Task: In the Contact  AveryRobinson41@colgate.com, Create email and send with subject: 'We're Thrilled to Welcome You ', and with mail content 'Good Day!_x000D_
We're excited to introduce you to an innovative solution that will revolutionize your industry. Get ready to redefine success and reach new heights!_x000D_
Best Regard', attach the document: Proposal.doc and insert image: visitingcard.jpg. Below Best Regards, write Pinterest and insert the URL: 'in.pinterest.com'. Mark checkbox to create task to follow up : In 3 business days . Logged in from softage.1@softage.net
Action: Mouse moved to (93, 59)
Screenshot: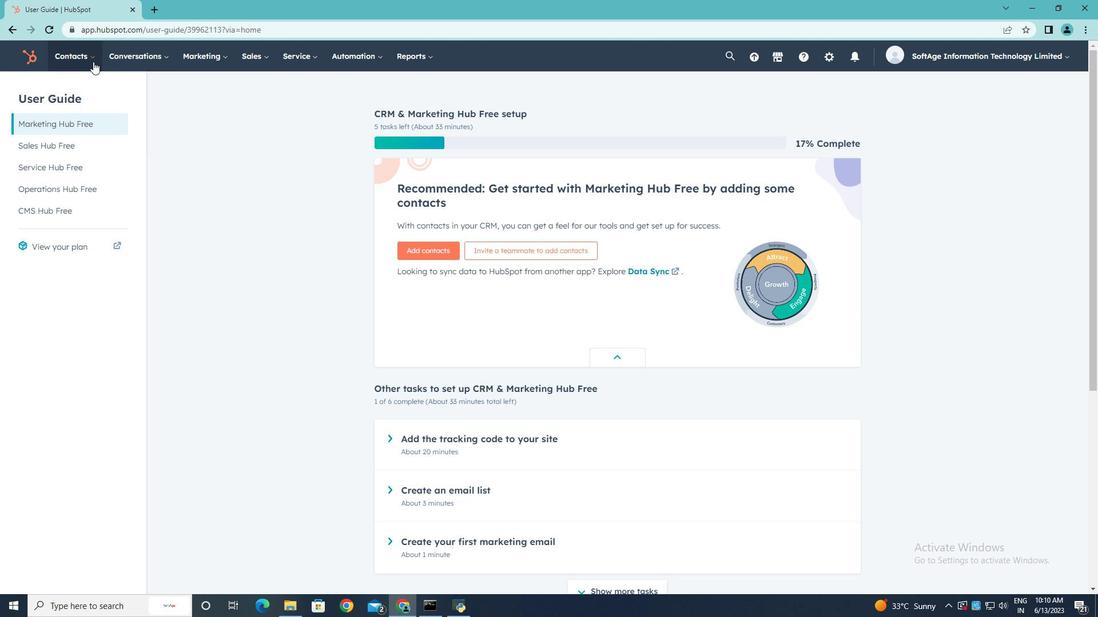 
Action: Mouse pressed left at (93, 59)
Screenshot: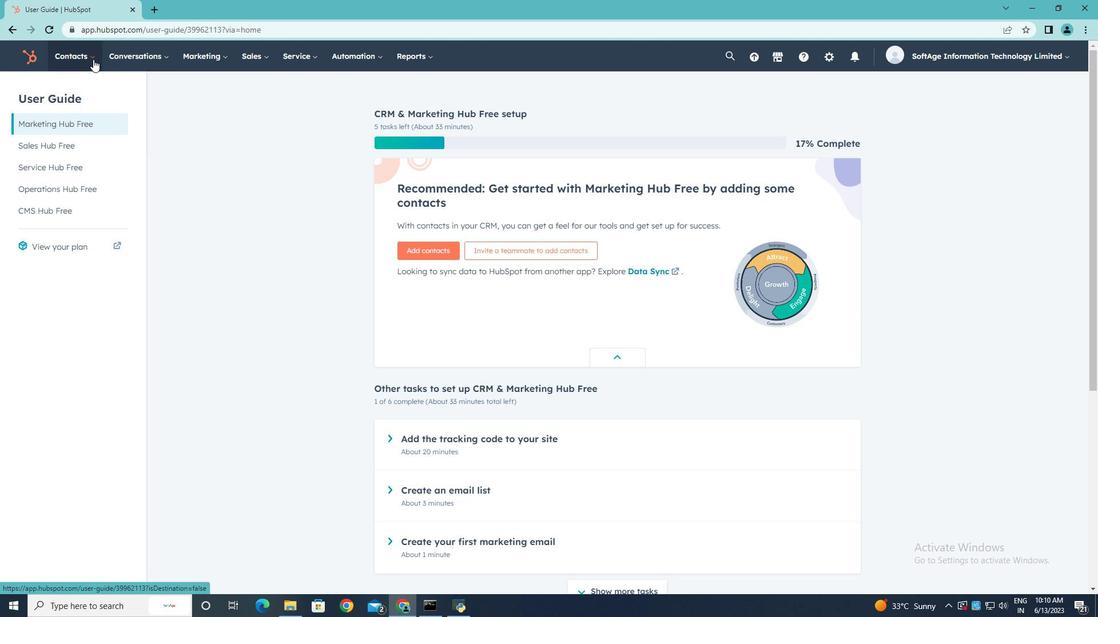 
Action: Mouse moved to (81, 86)
Screenshot: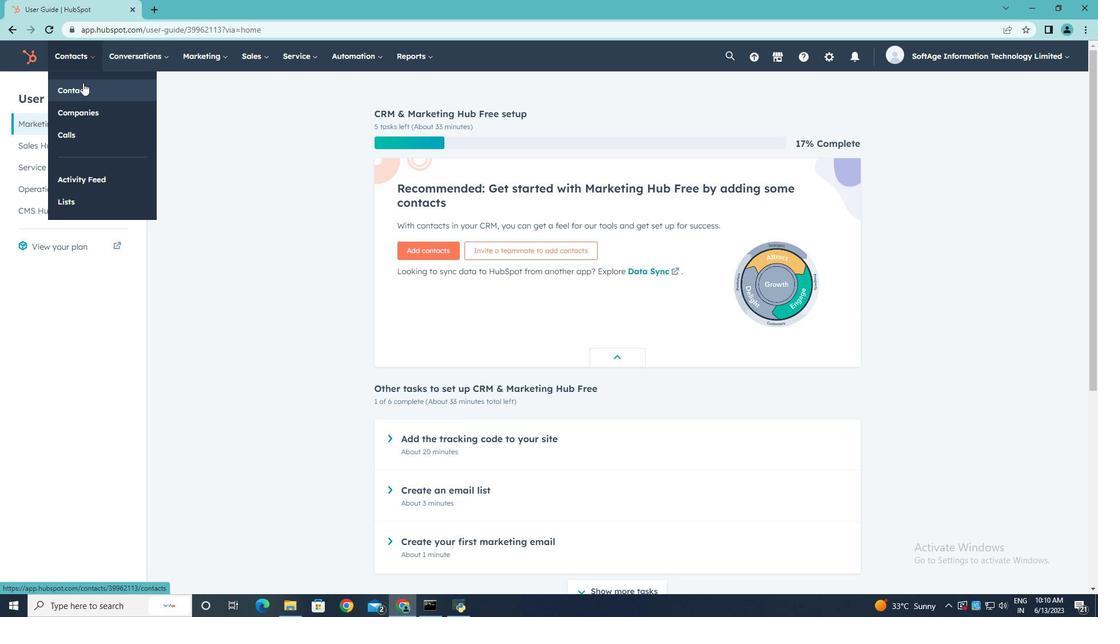 
Action: Mouse pressed left at (81, 86)
Screenshot: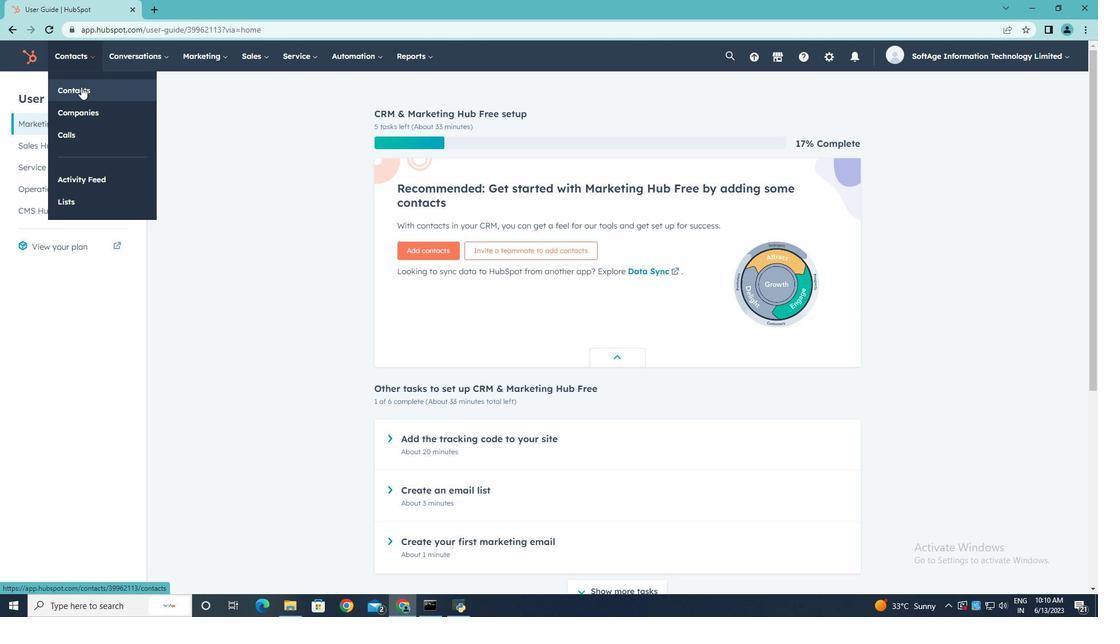 
Action: Mouse moved to (77, 184)
Screenshot: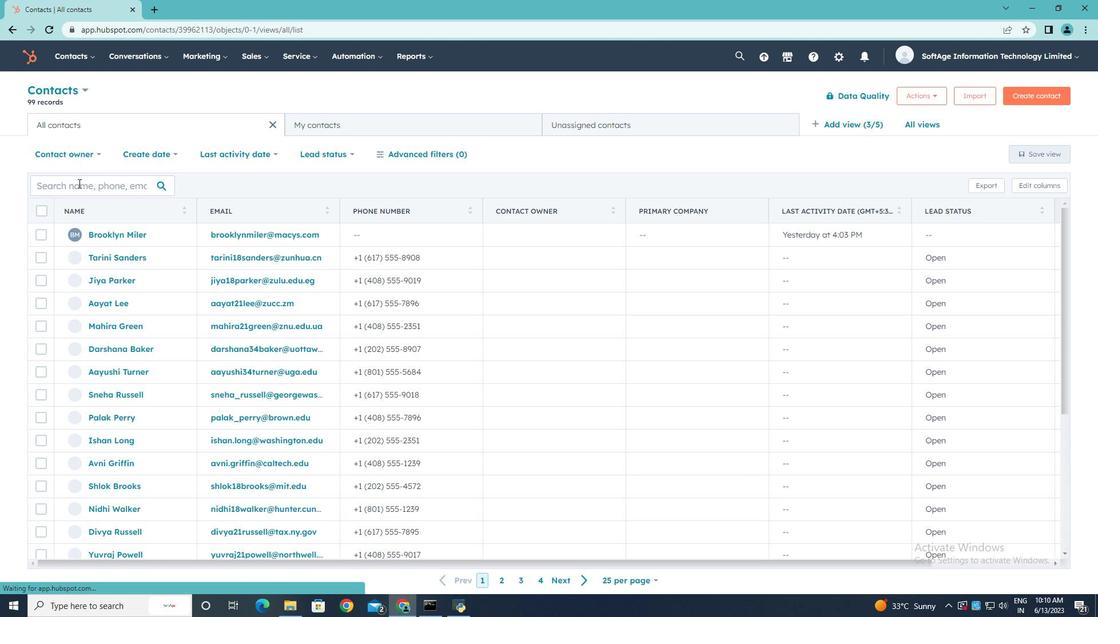 
Action: Mouse pressed left at (77, 184)
Screenshot: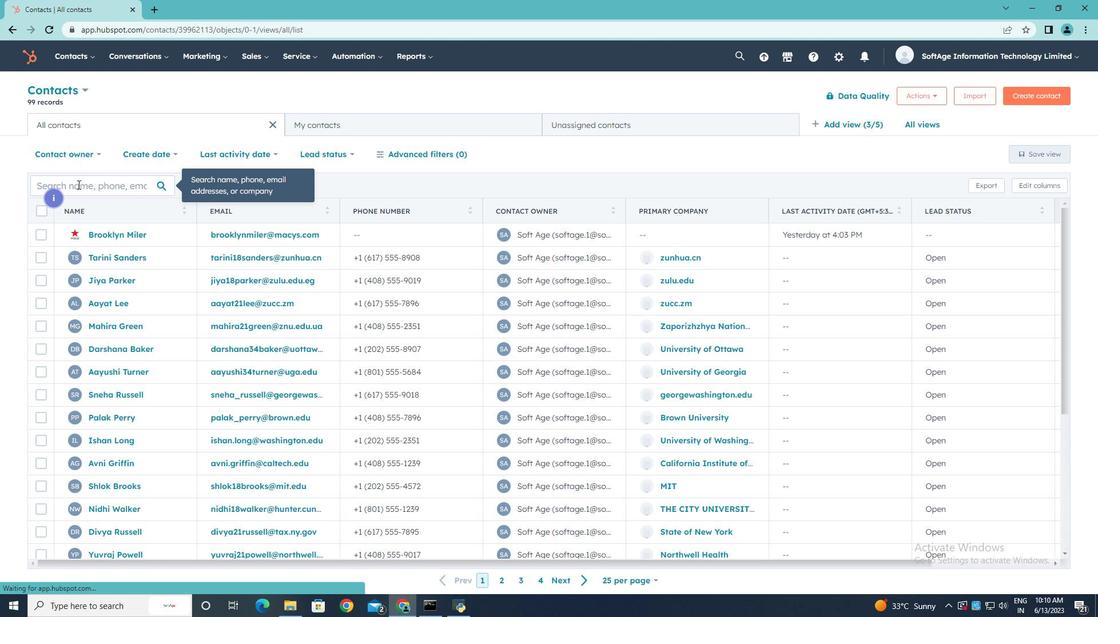 
Action: Key pressed <Key.shift>Avery<Key.shift><Key.shift><Key.shift>Robinson41<Key.shift>@colgate.com
Screenshot: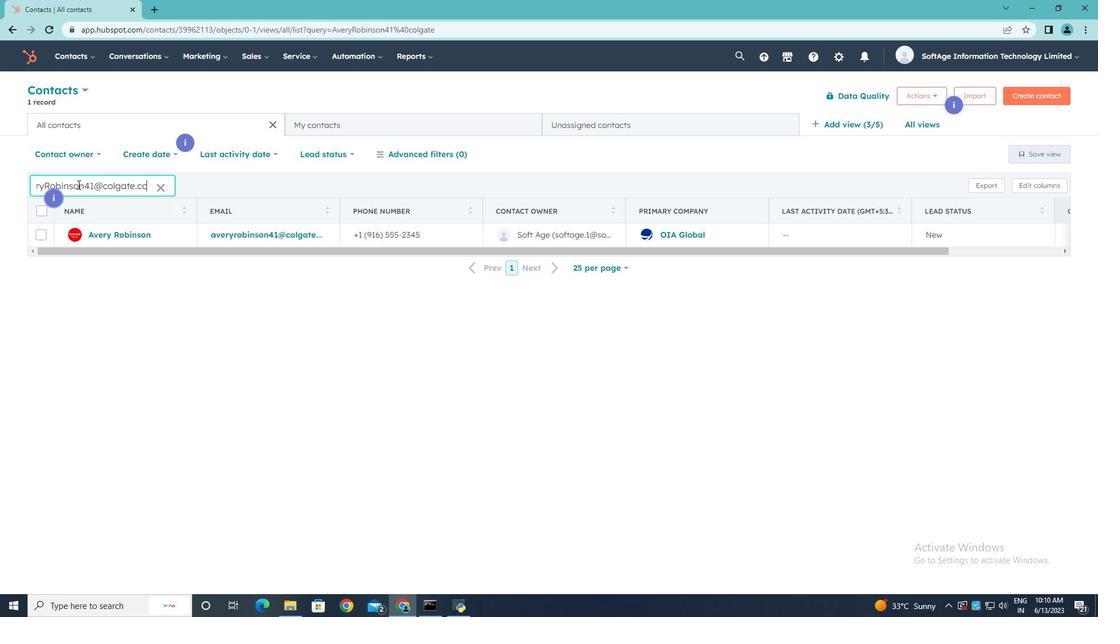 
Action: Mouse moved to (121, 235)
Screenshot: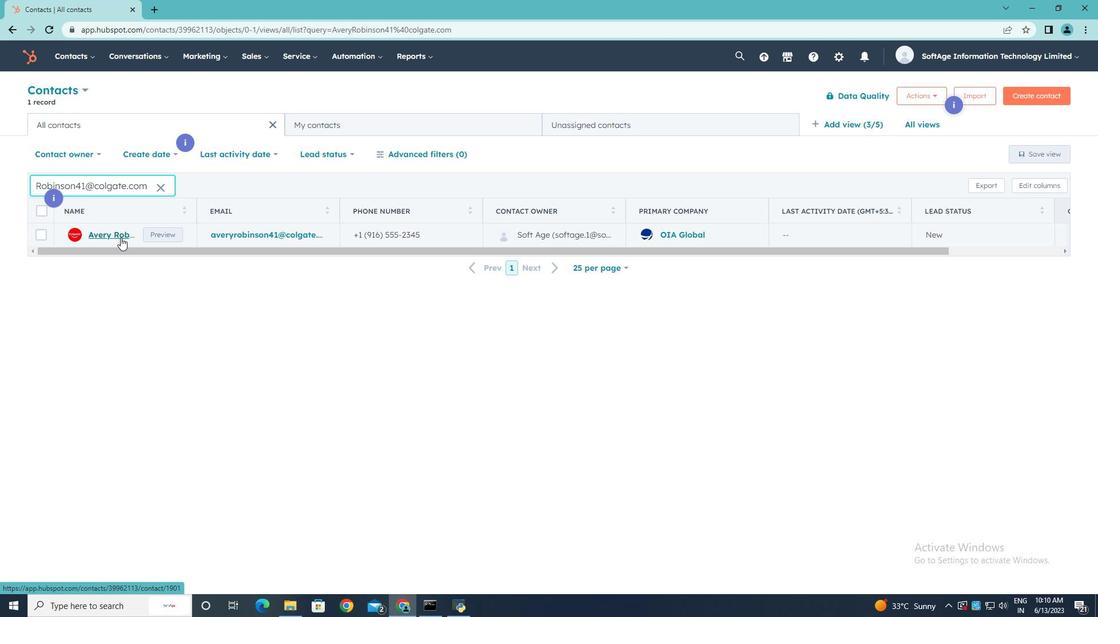 
Action: Mouse pressed left at (121, 235)
Screenshot: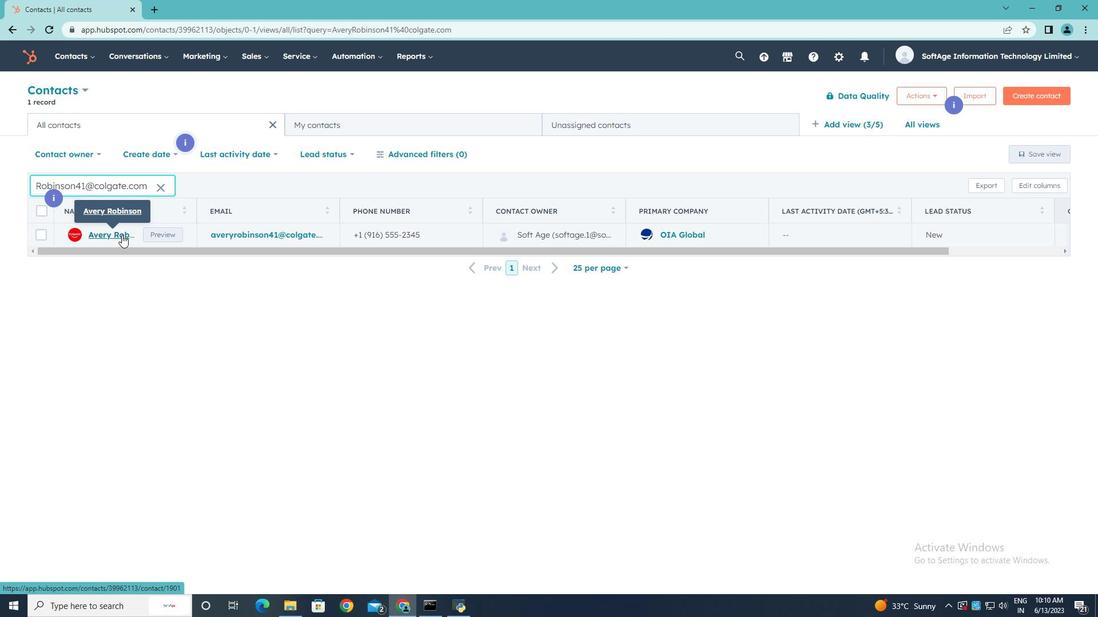 
Action: Mouse moved to (76, 191)
Screenshot: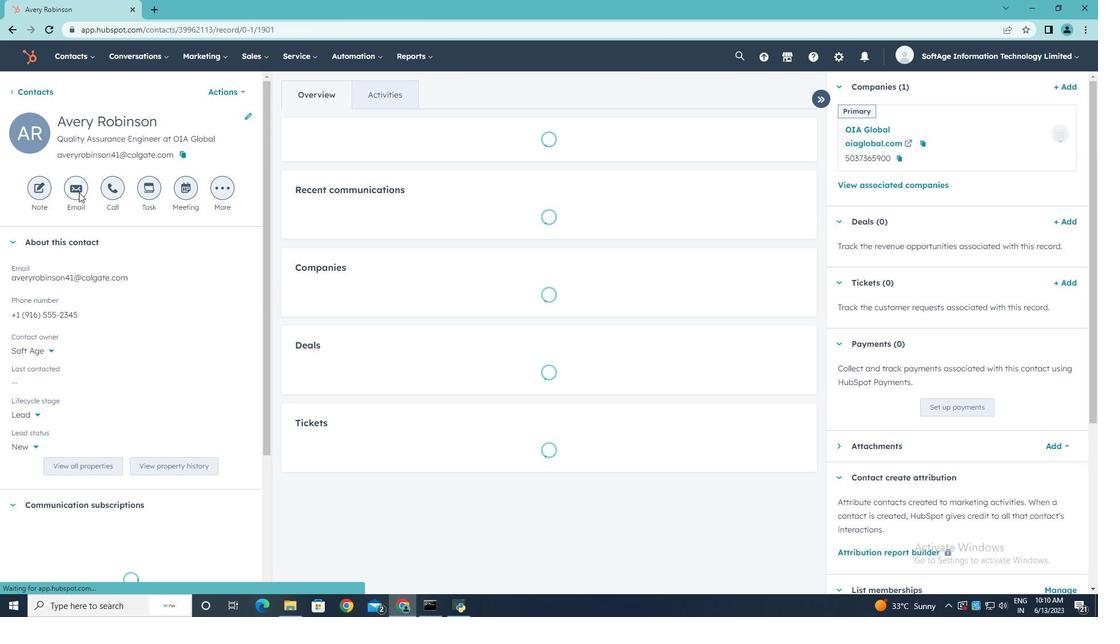 
Action: Mouse pressed left at (76, 191)
Screenshot: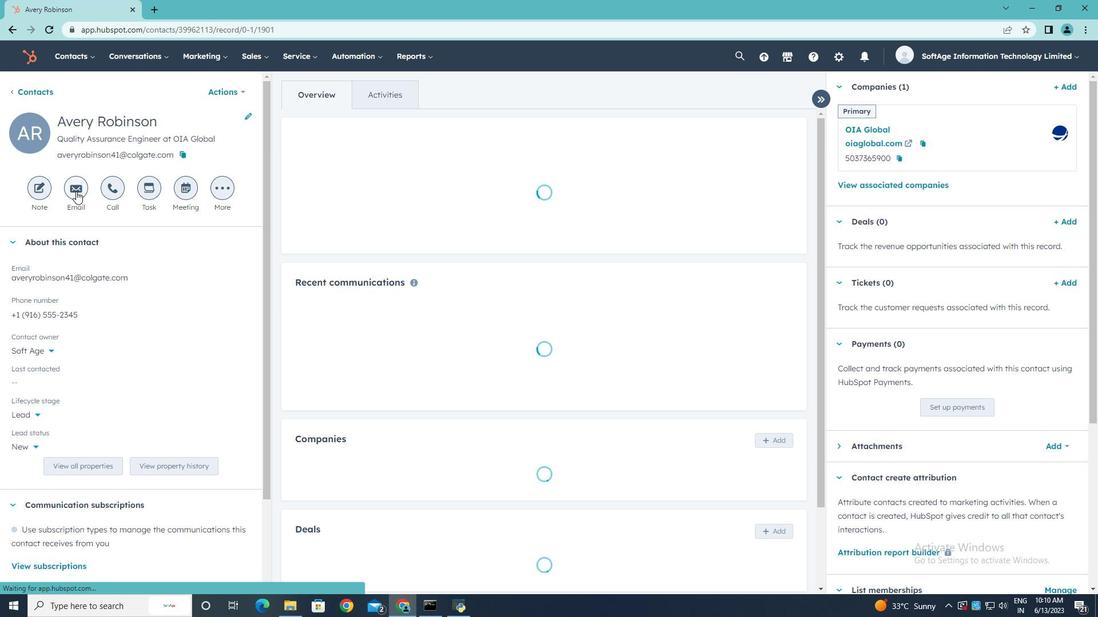 
Action: Mouse moved to (791, 459)
Screenshot: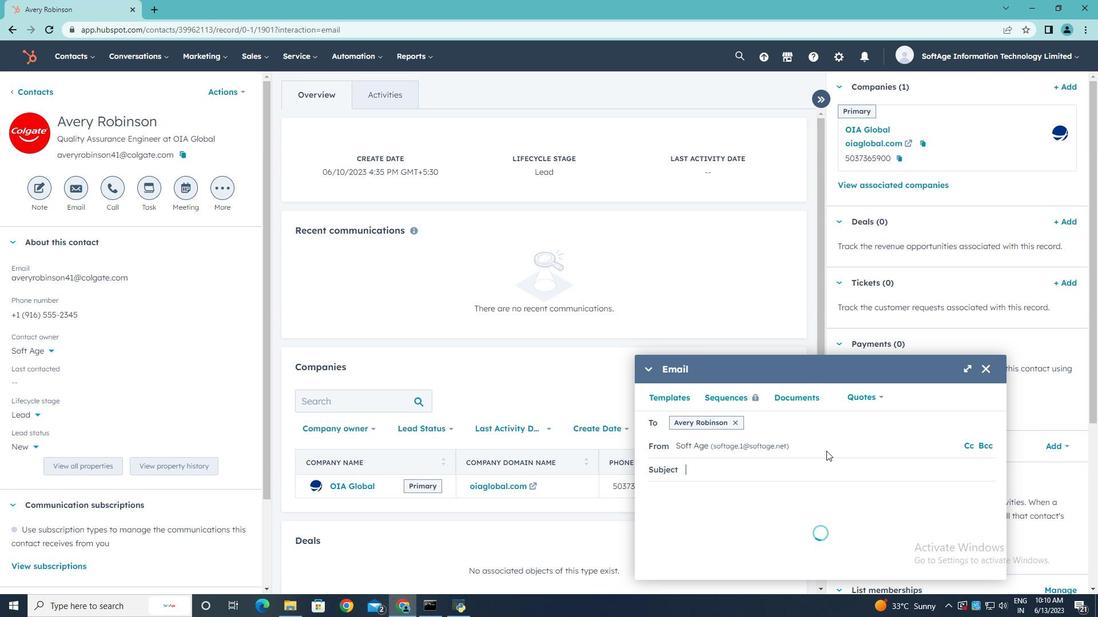 
Action: Key pressed <Key.shift>We'se<Key.backspace><Key.backspace>re<Key.space><Key.shift>Trilled<Key.space><Key.shift>to<Key.space><Key.shift>Welcome<Key.space><Key.shift>You
Screenshot: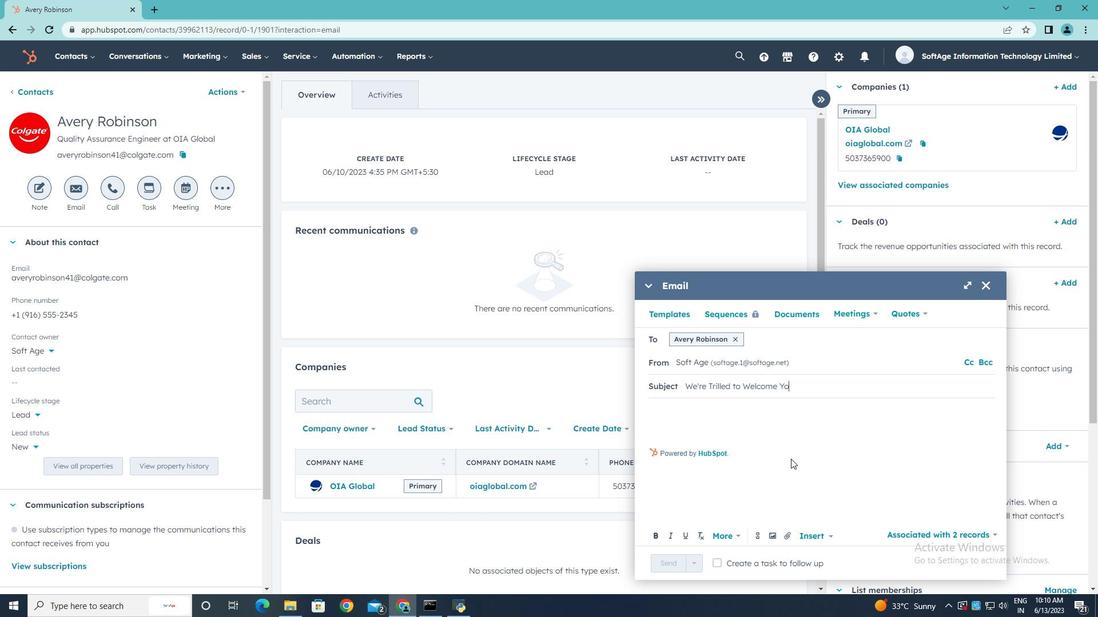 
Action: Mouse moved to (661, 408)
Screenshot: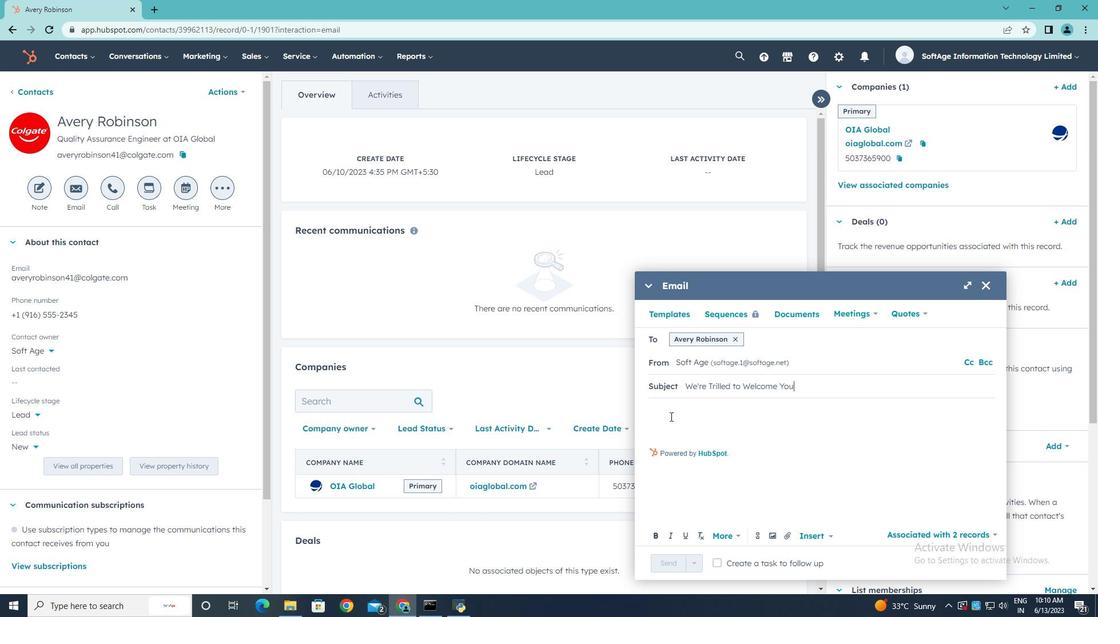 
Action: Mouse pressed left at (661, 408)
Screenshot: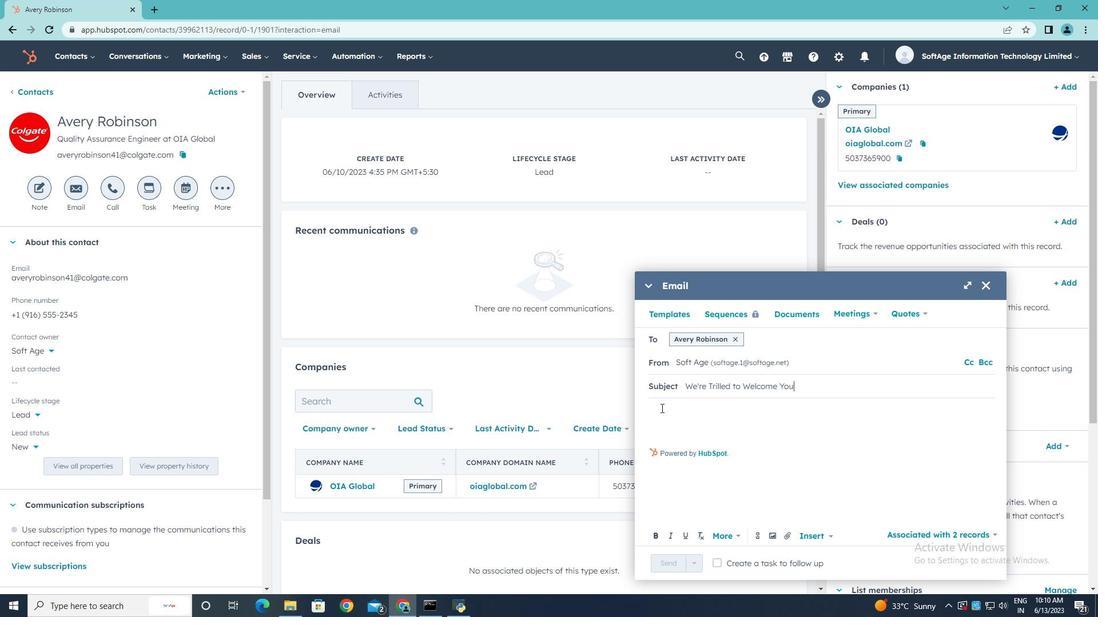 
Action: Mouse moved to (708, 212)
Screenshot: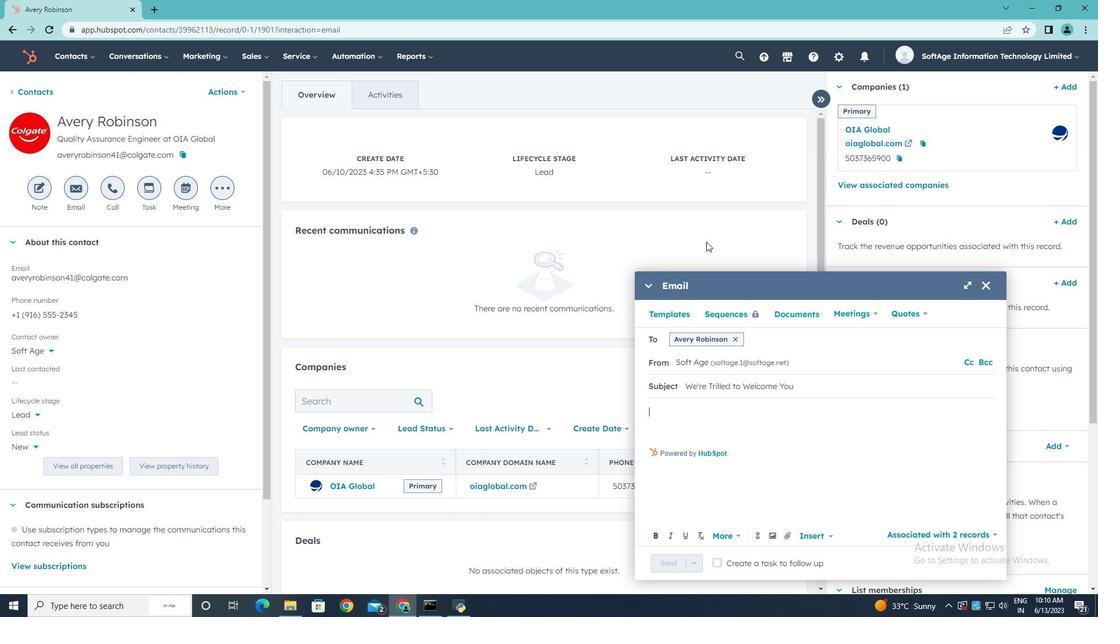 
Action: Key pressed <Key.shift><Key.shift><Key.shift><Key.shift><Key.shift><Key.shift><Key.shift><Key.shift><Key.shift><Key.shift><Key.shift><Key.shift><Key.shift><Key.shift><Key.shift><Key.shift><Key.shift><Key.shift><Key.shift><Key.shift><Key.shift><Key.shift><Key.shift><Key.shift><Key.shift><Key.shift><Key.shift><Key.shift><Key.shift><Key.shift><Key.shift><Key.shift><Key.shift><Key.shift><Key.shift><Key.shift><Key.shift>Good<Key.space><Key.shift>Day<Key.shift>!
Screenshot: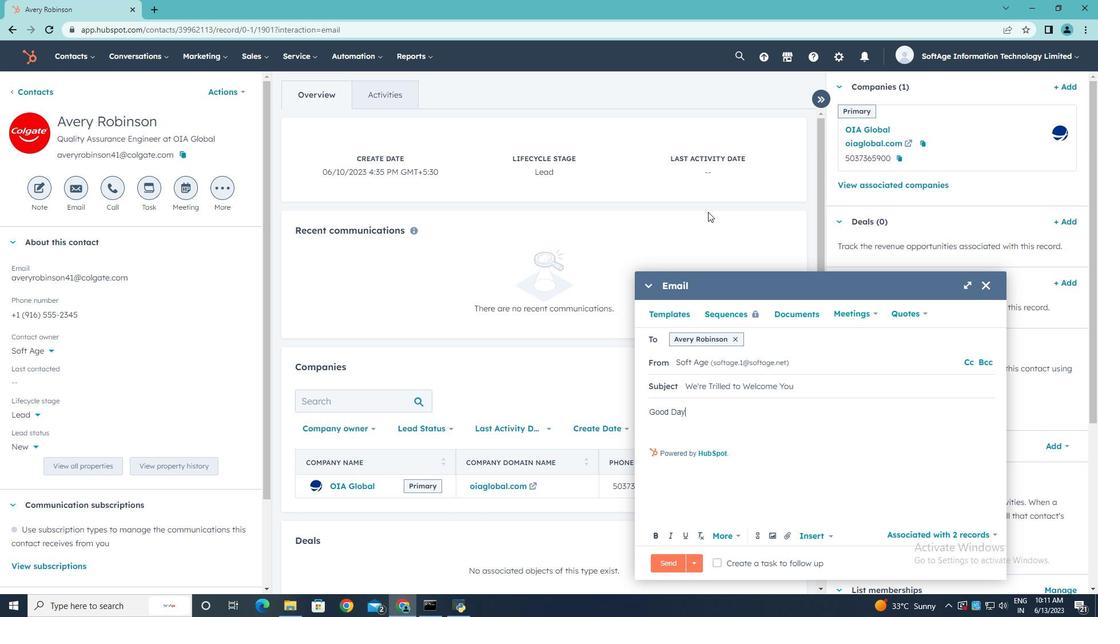 
Action: Mouse moved to (648, 424)
Screenshot: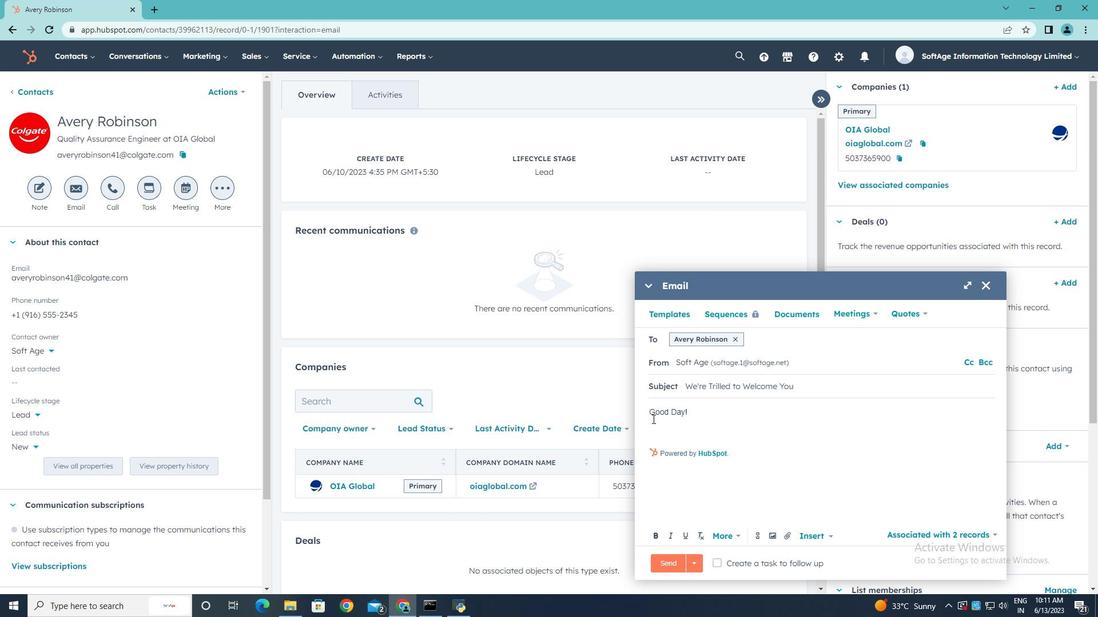 
Action: Mouse pressed left at (648, 424)
Screenshot: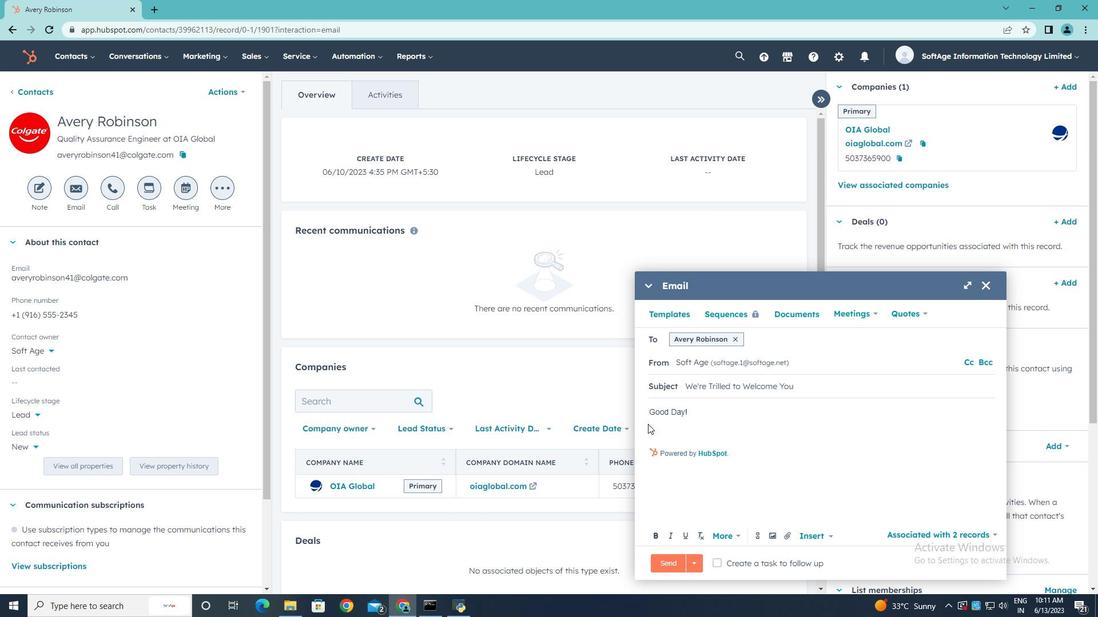 
Action: Mouse moved to (652, 422)
Screenshot: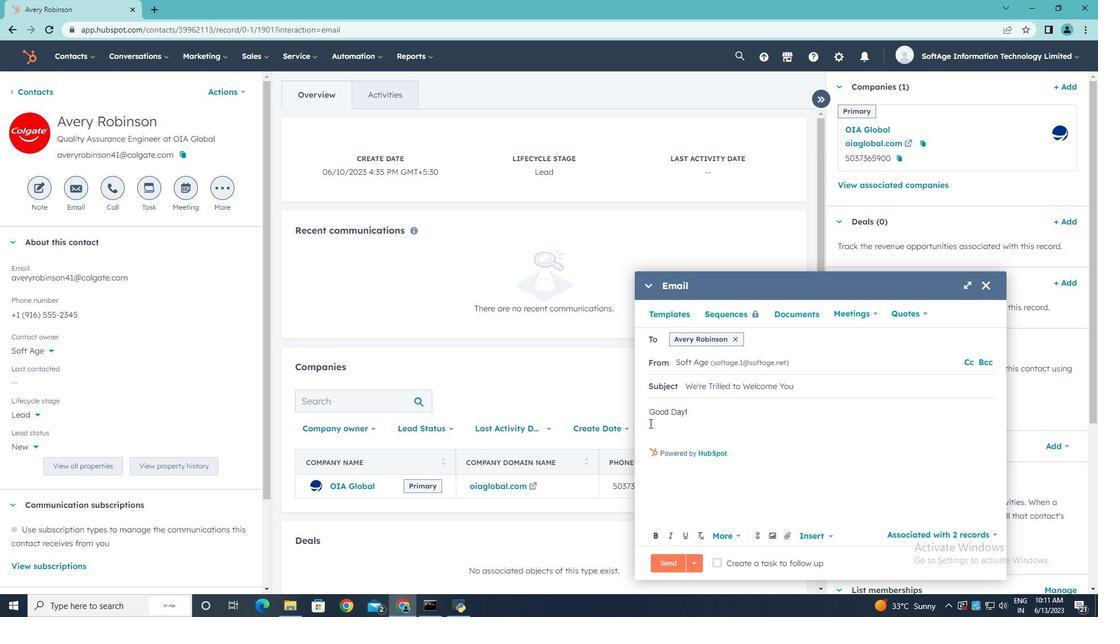 
Action: Mouse pressed left at (652, 422)
Screenshot: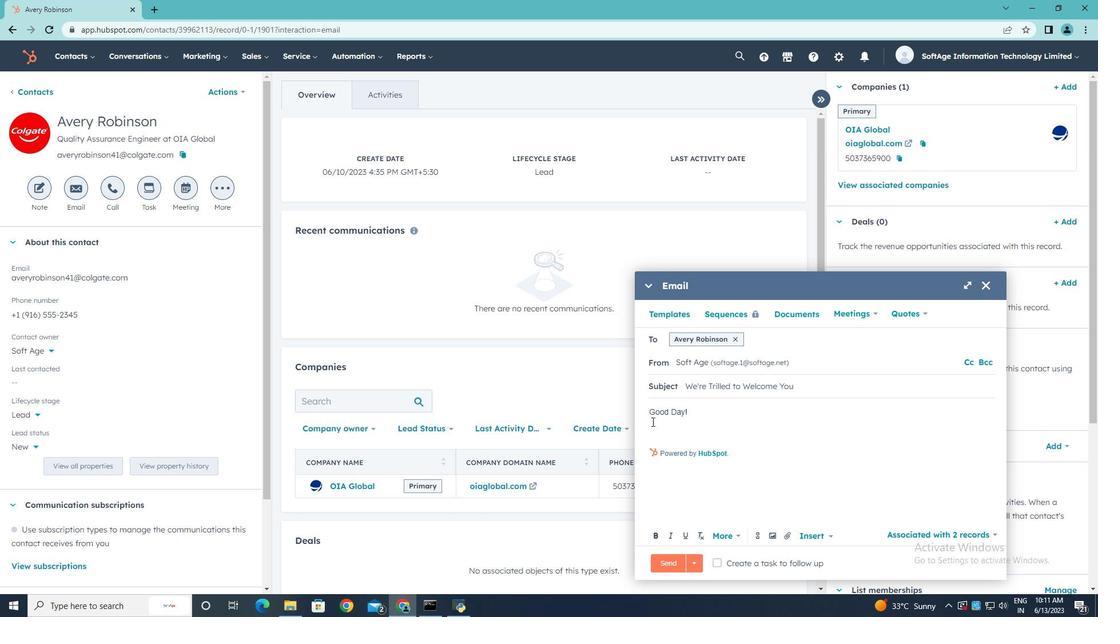 
Action: Mouse moved to (668, 192)
Screenshot: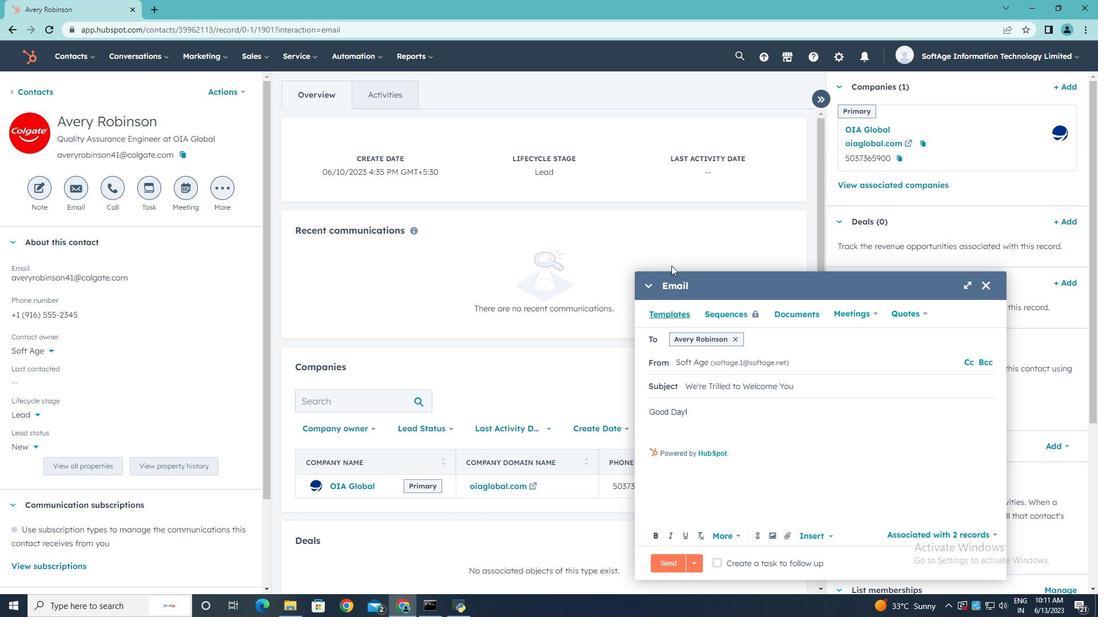 
Action: Key pressed <Key.shift><Key.shift><Key.shift><Key.shift><Key.shift><Key.shift><Key.shift>We're<Key.space><Key.shift>Excited<Key.backspace><Key.backspace><Key.backspace><Key.backspace><Key.backspace><Key.backspace><Key.backspace>excited<Key.space>to<Key.space>introduce<Key.esc><Key.space>you<Key.space>to<Key.space>an<Key.space>innovative<Key.space>solution<Key.space>that<Key.space>will<Key.space>revolutionize<Key.space>your<Key.space>industry.<Key.space><Key.shift><Key.shift><Key.shift><Key.shift>Get<Key.space>teady<Key.backspace><Key.backspace><Key.backspace><Key.backspace><Key.backspace>ready<Key.space>to<Key.space>redf<Key.backspace>efine<Key.space>success<Key.space>and<Key.space>reach<Key.space>new<Key.space>heights<Key.shift><Key.shift>!
Screenshot: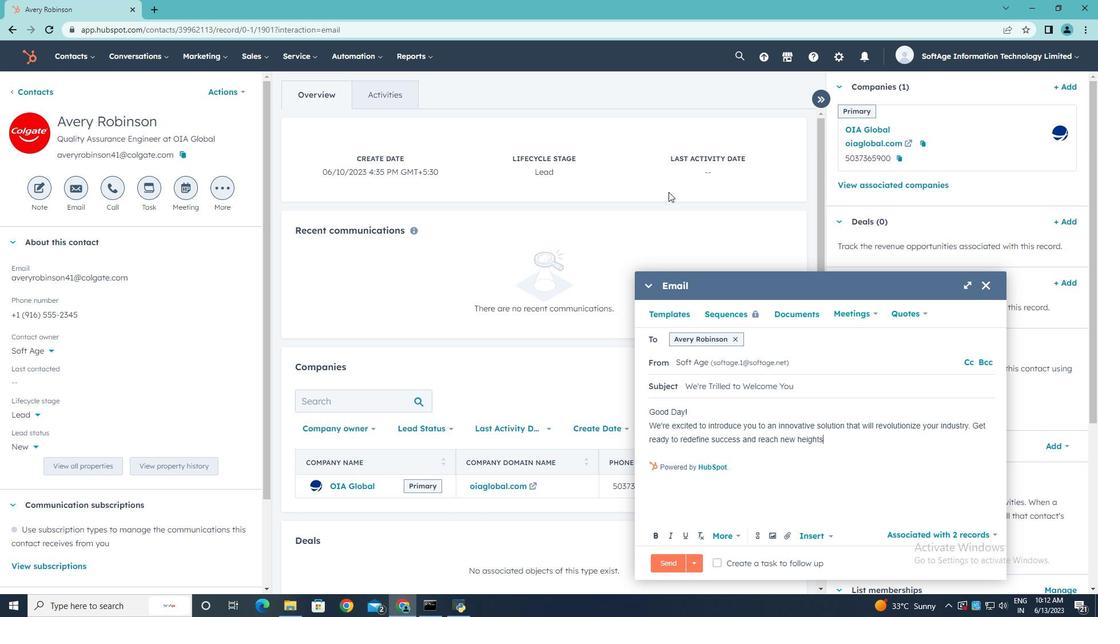 
Action: Mouse moved to (658, 461)
Screenshot: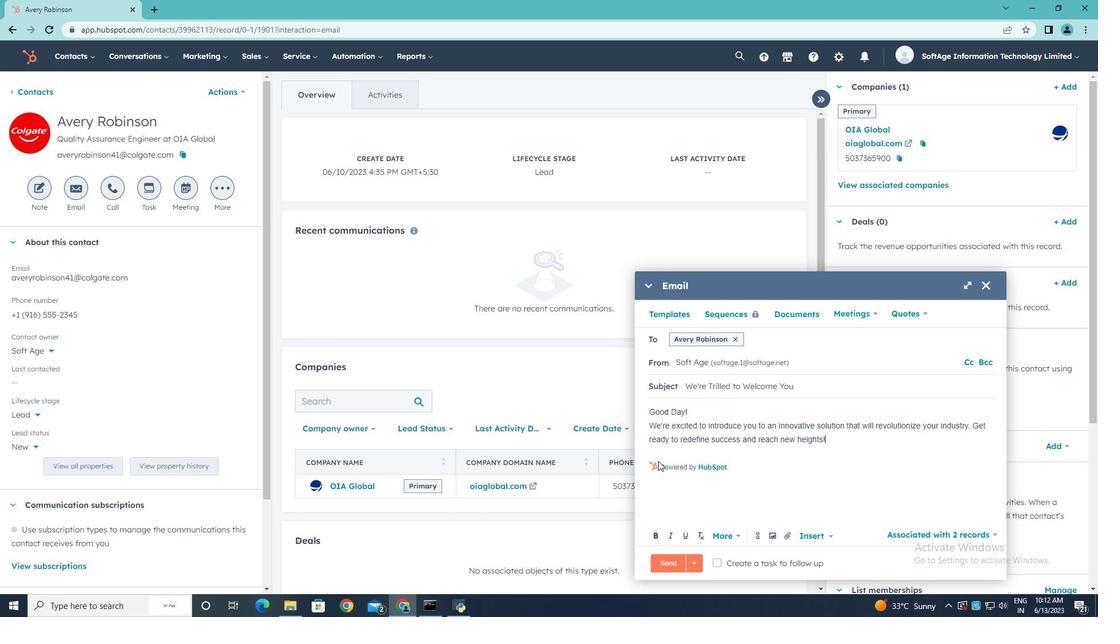 
Action: Mouse pressed left at (658, 461)
Screenshot: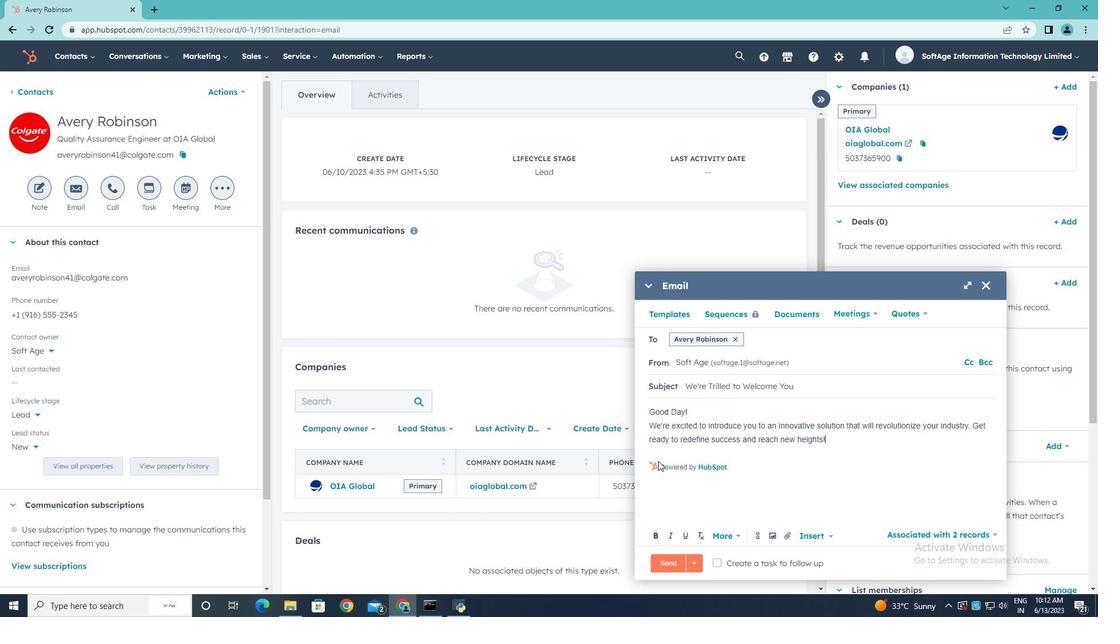 
Action: Mouse moved to (658, 459)
Screenshot: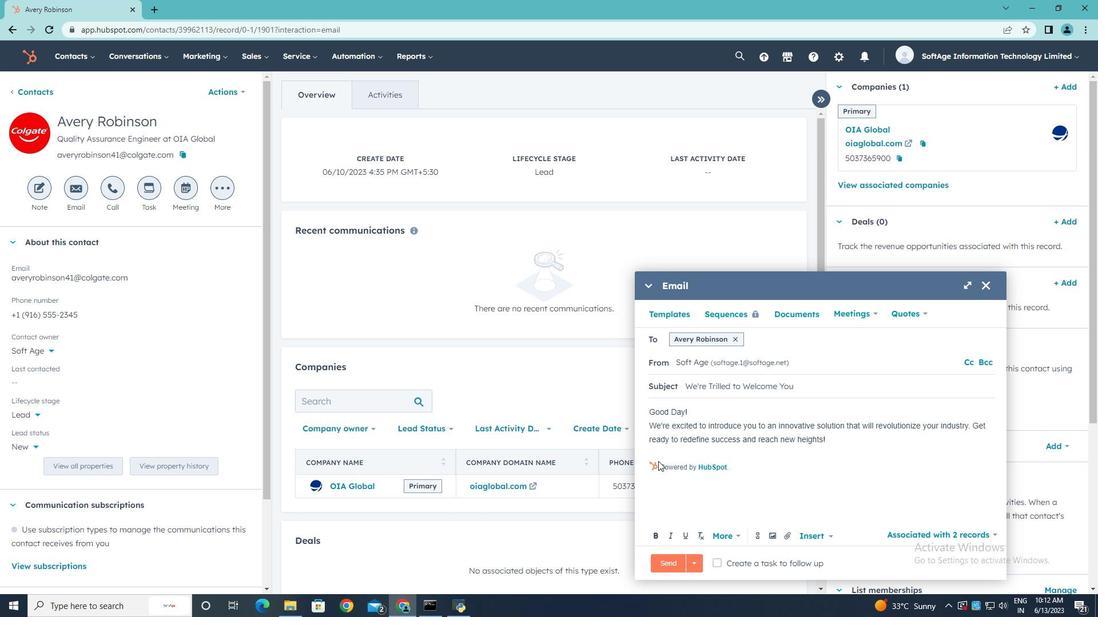 
Action: Mouse pressed left at (658, 459)
Screenshot: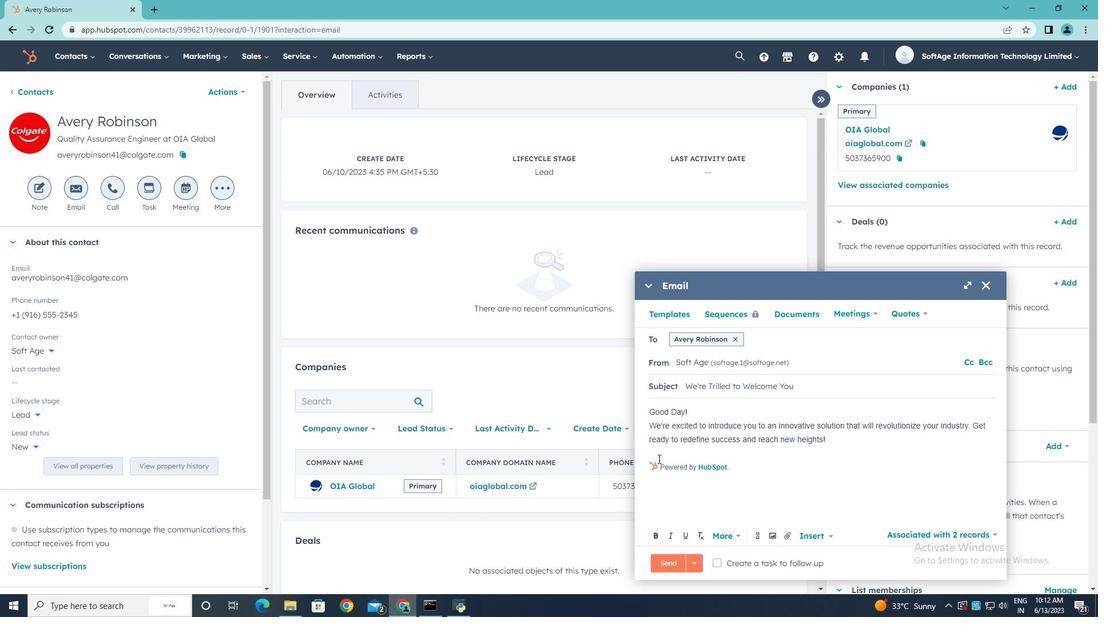 
Action: Key pressed <Key.enter><Key.shift>Best<Key.space><Key.shift>Regard,
Screenshot: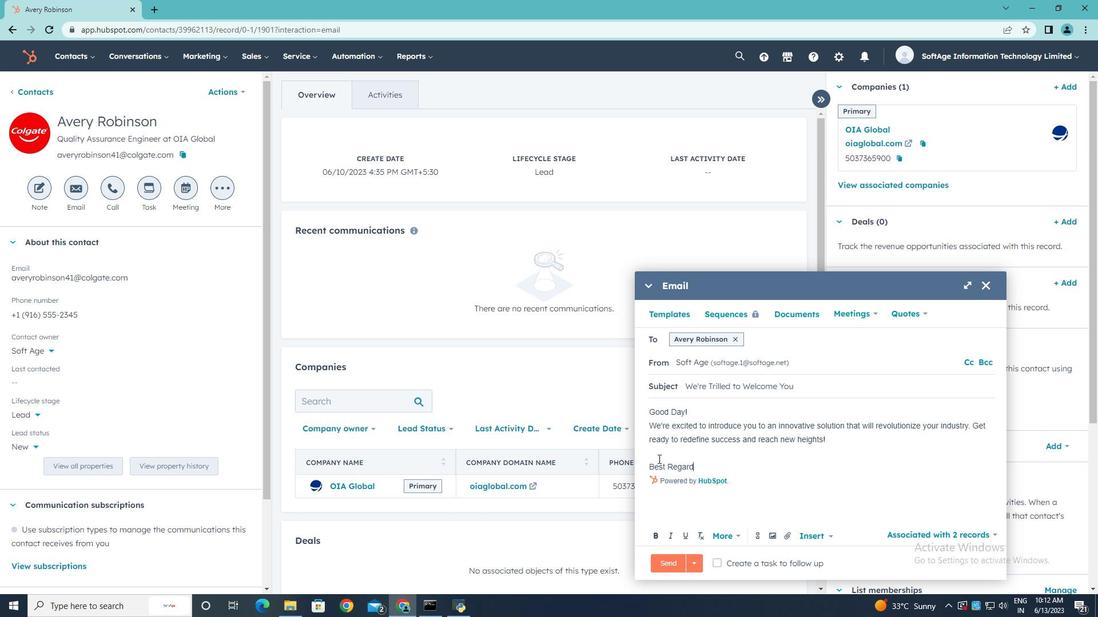 
Action: Mouse moved to (789, 535)
Screenshot: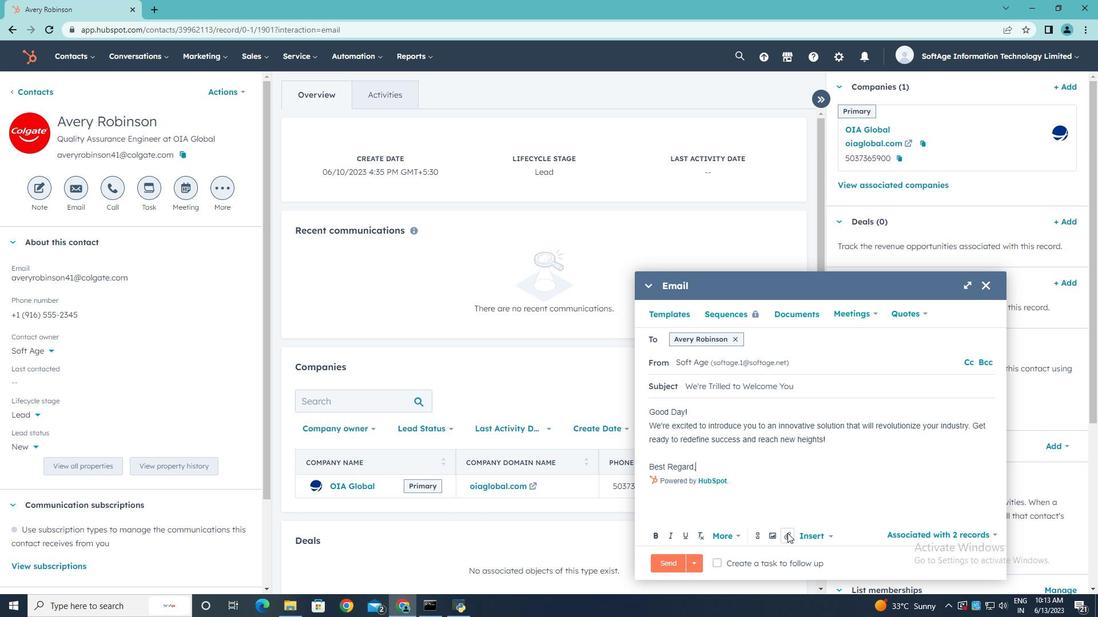
Action: Mouse pressed left at (789, 535)
Screenshot: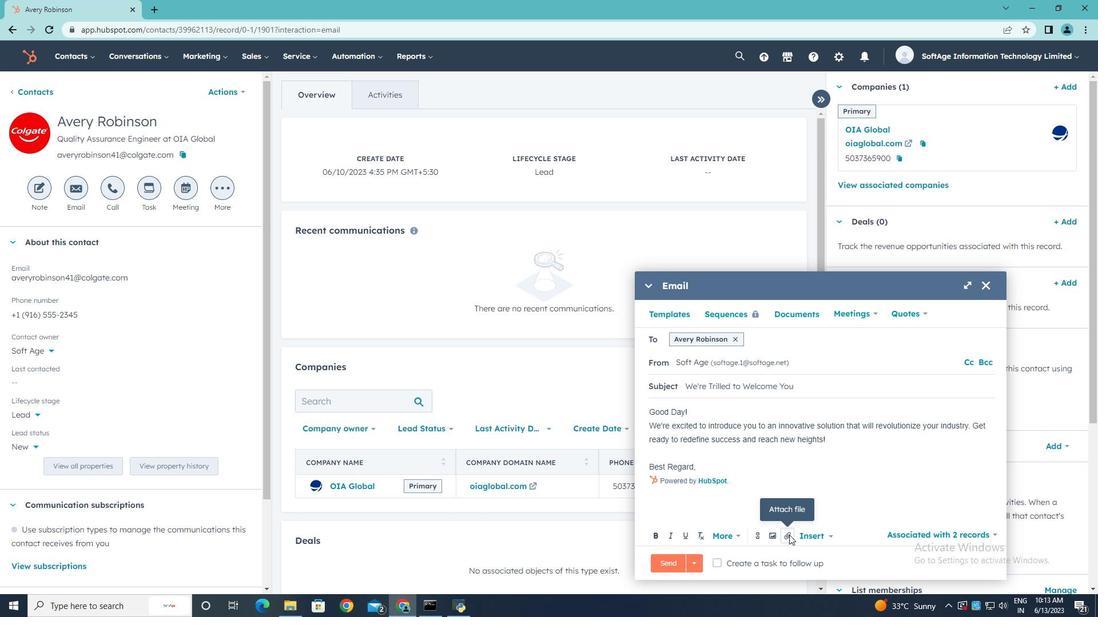 
Action: Mouse moved to (810, 499)
Screenshot: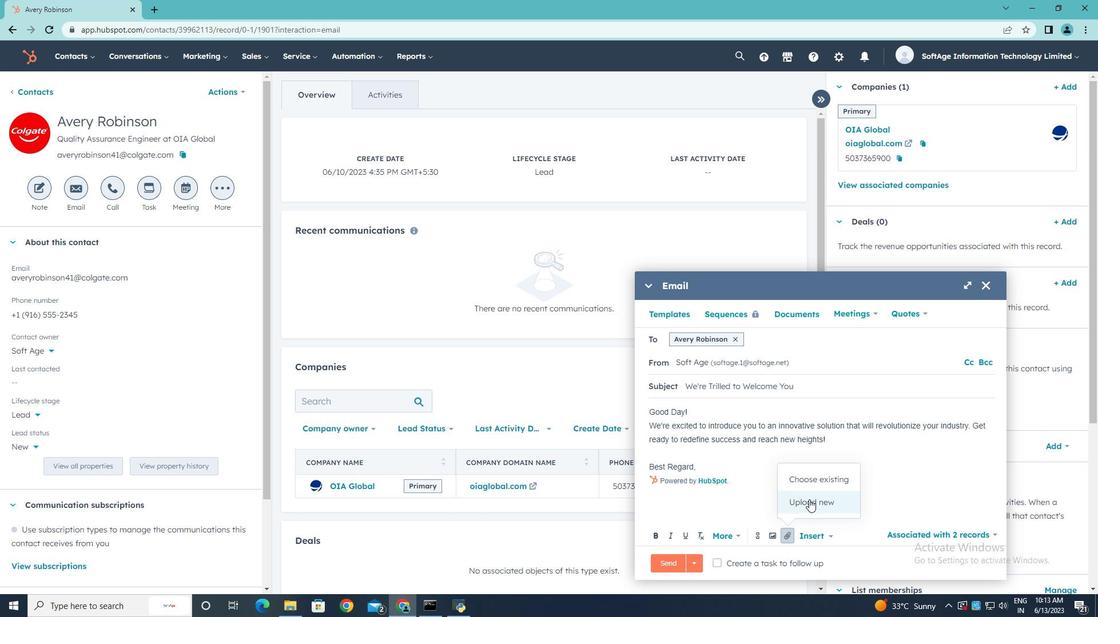 
Action: Mouse pressed left at (810, 499)
Screenshot: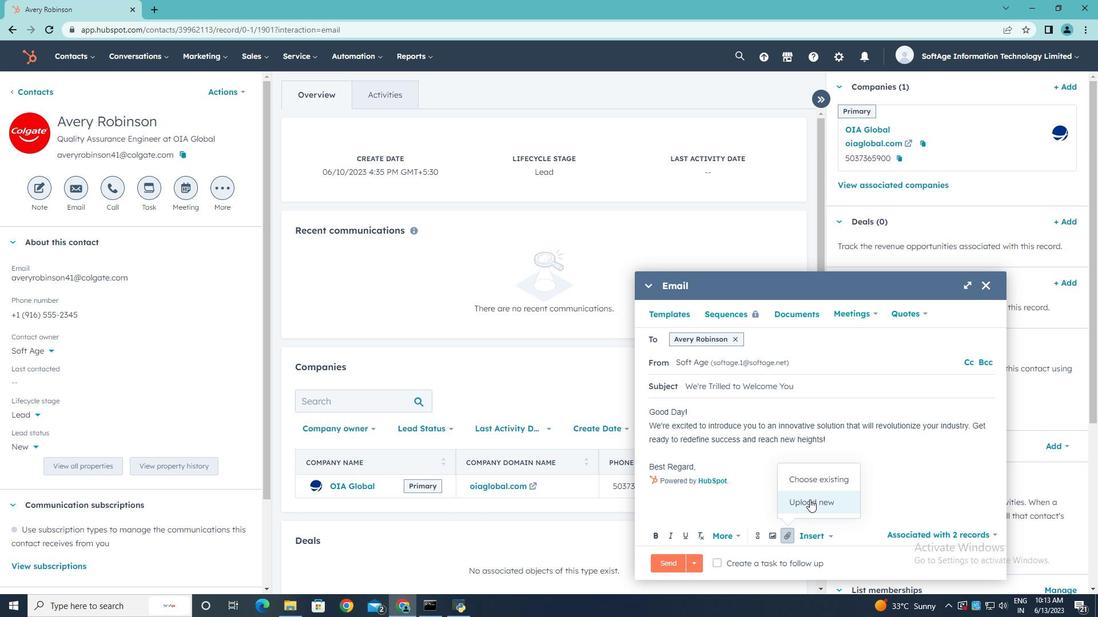 
Action: Mouse moved to (194, 113)
Screenshot: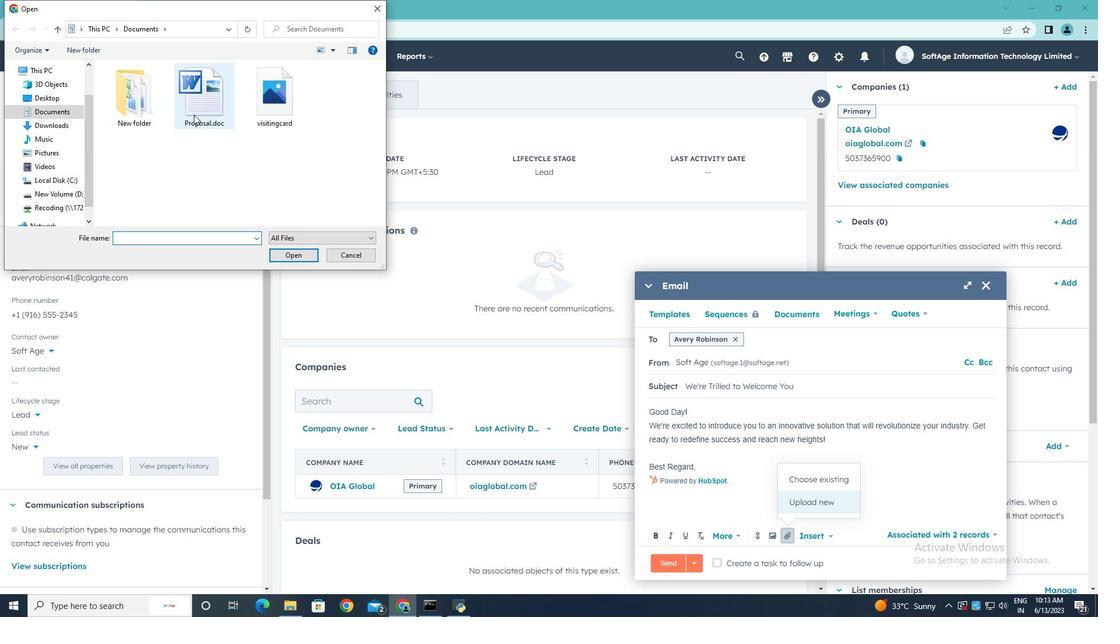 
Action: Mouse pressed left at (194, 113)
Screenshot: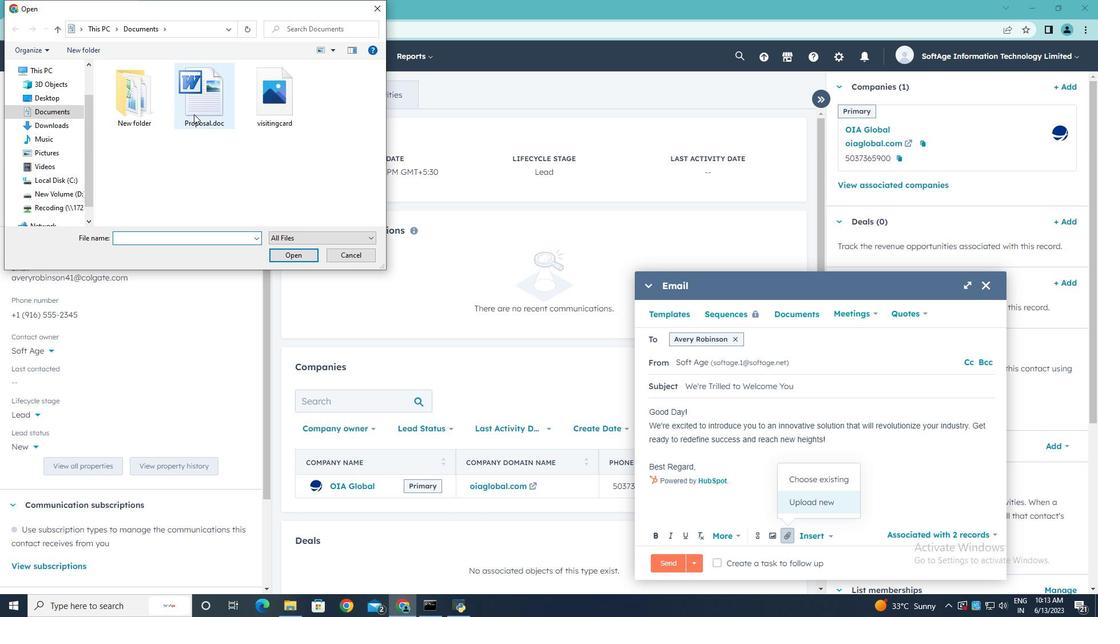 
Action: Mouse moved to (299, 257)
Screenshot: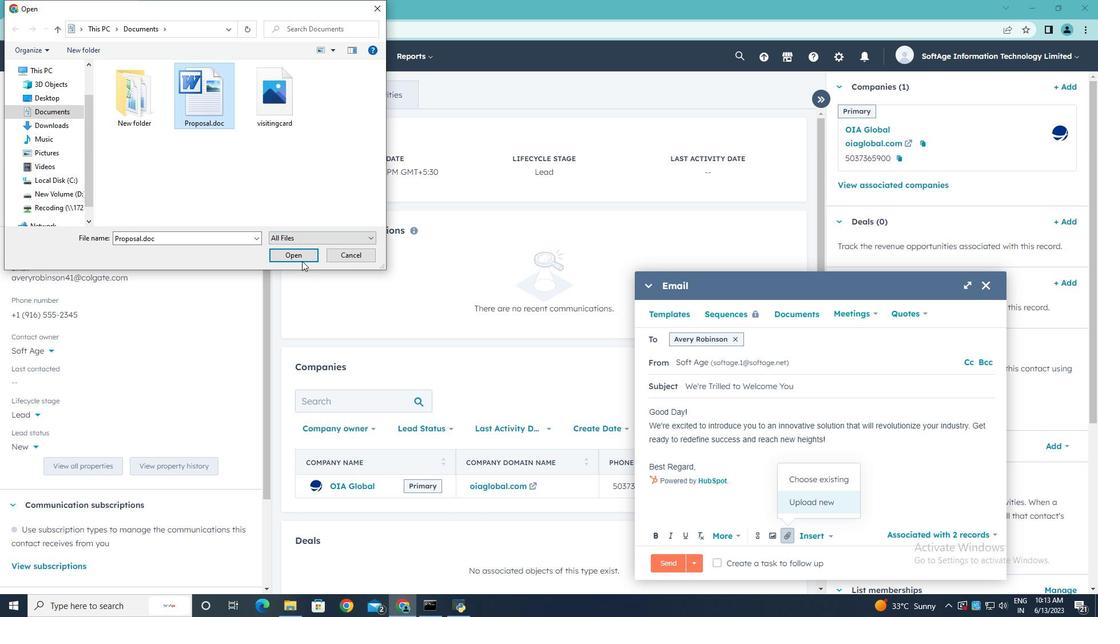 
Action: Mouse pressed left at (299, 257)
Screenshot: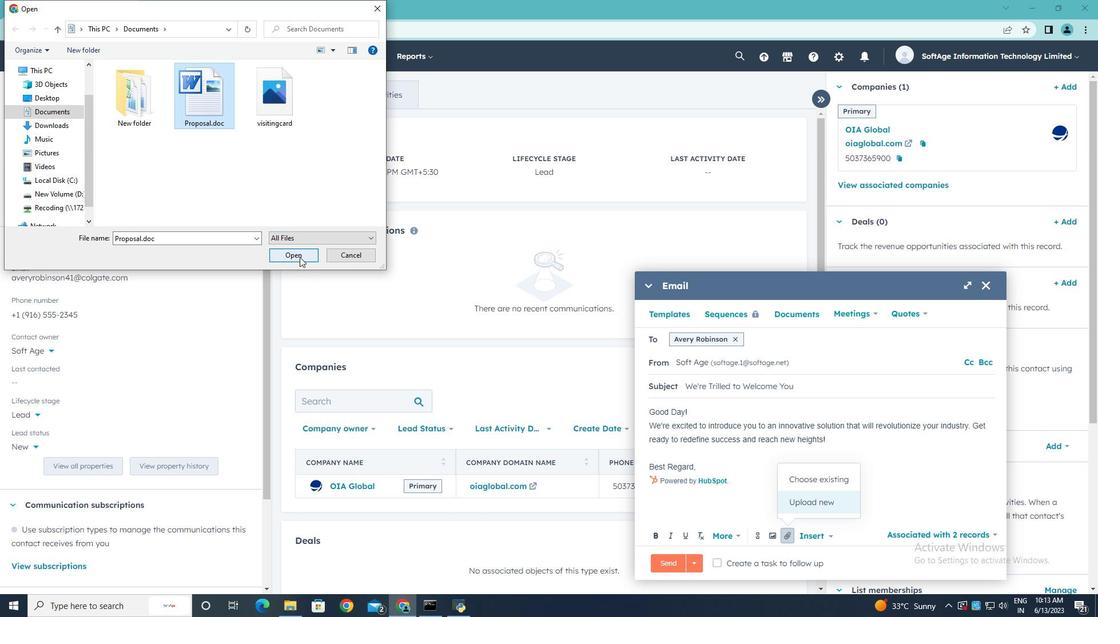 
Action: Mouse moved to (786, 504)
Screenshot: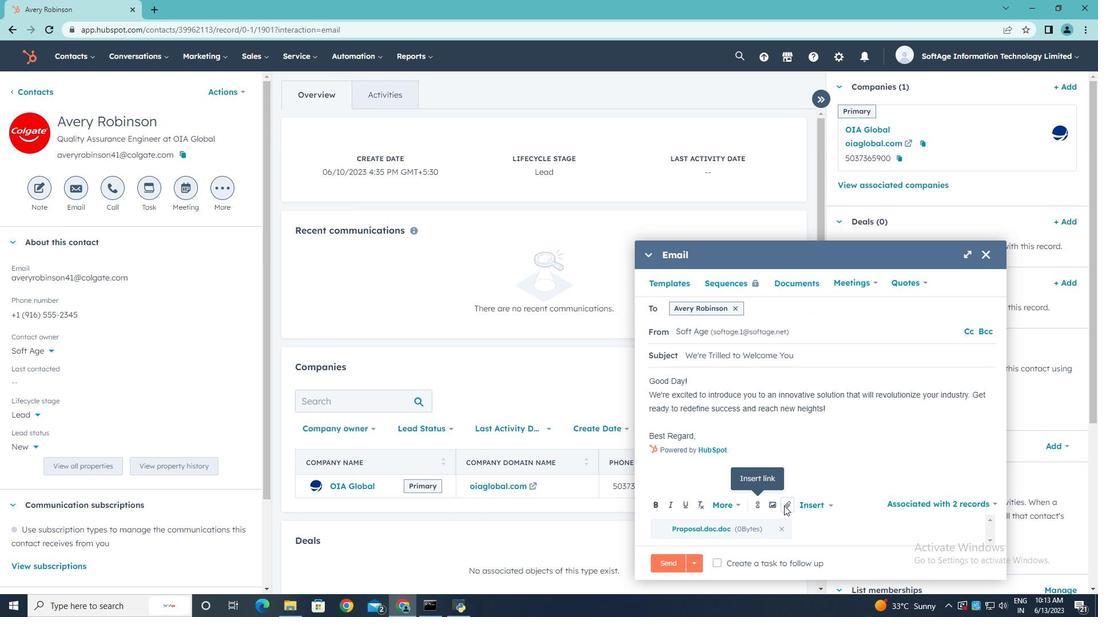 
Action: Mouse pressed left at (786, 504)
Screenshot: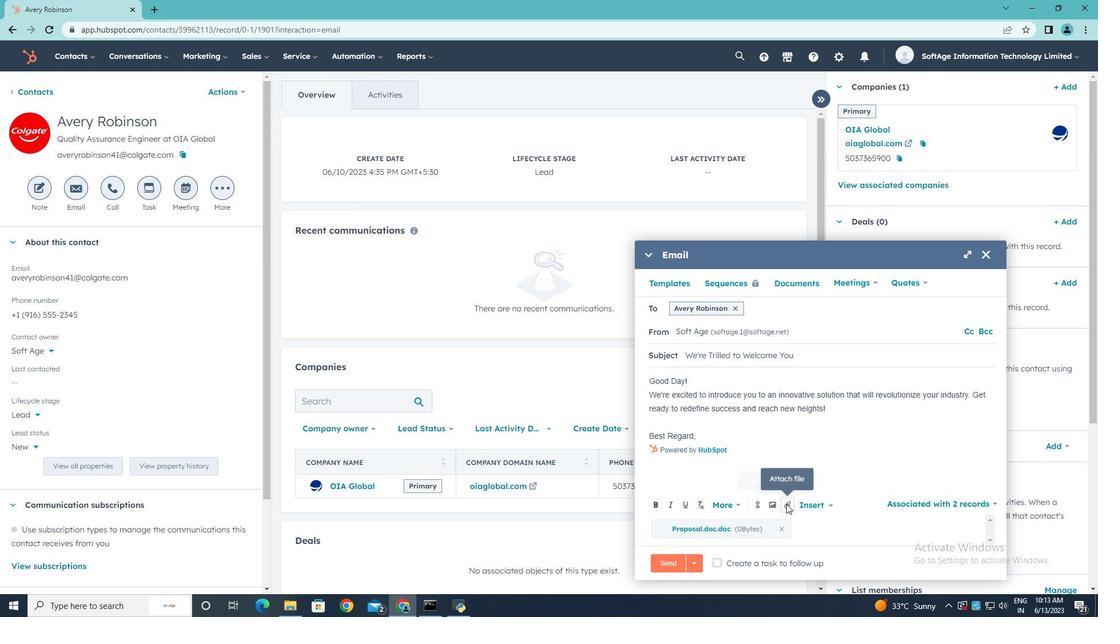 
Action: Mouse moved to (803, 474)
Screenshot: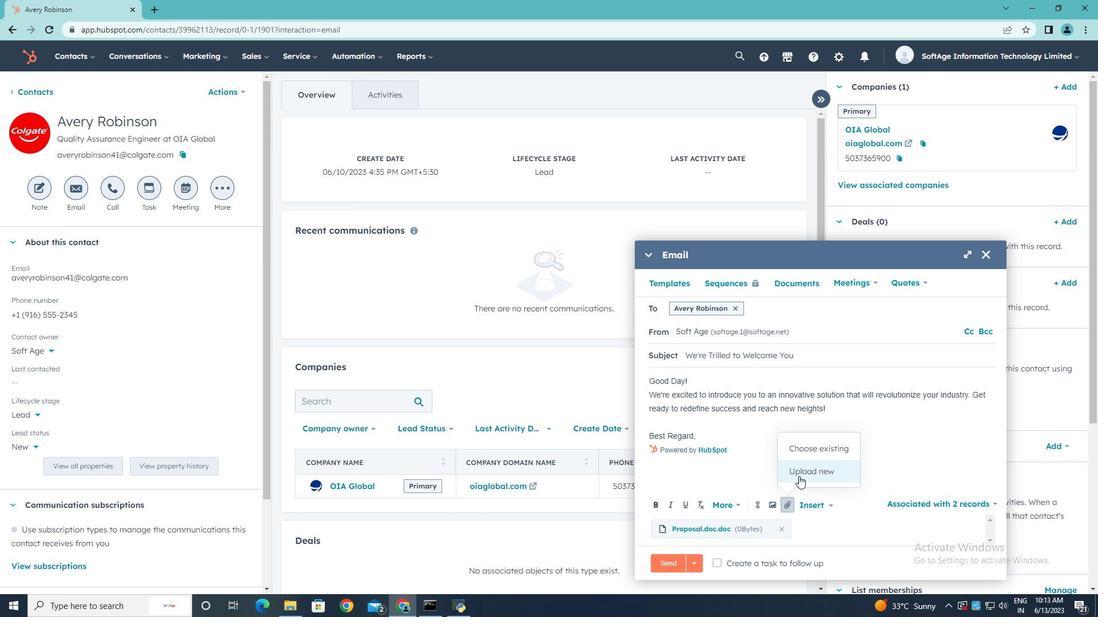 
Action: Mouse pressed left at (803, 474)
Screenshot: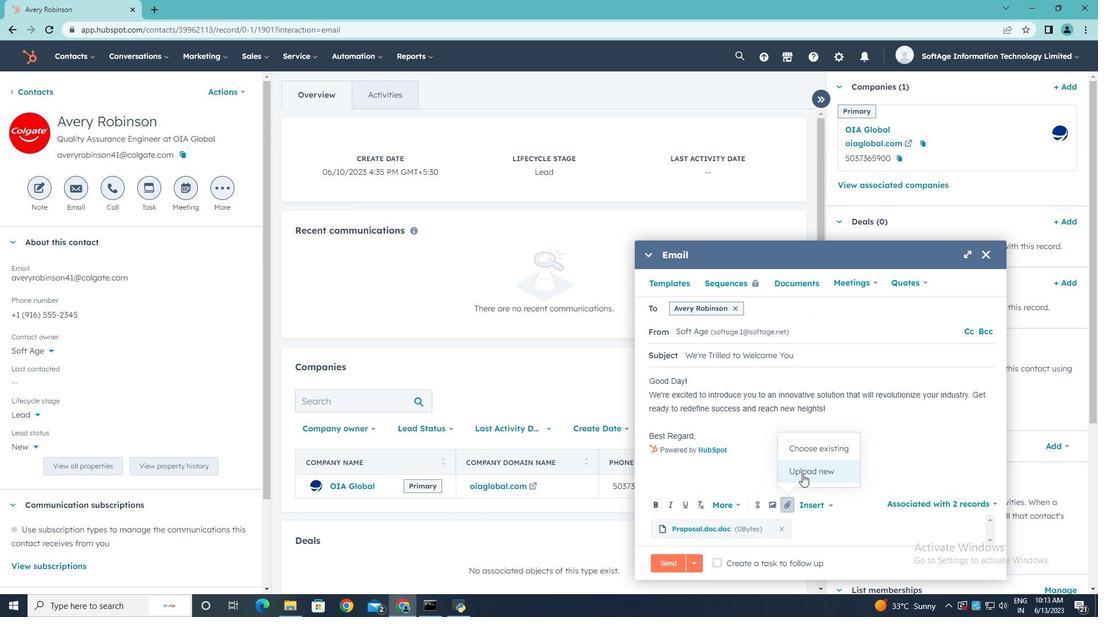 
Action: Mouse moved to (278, 109)
Screenshot: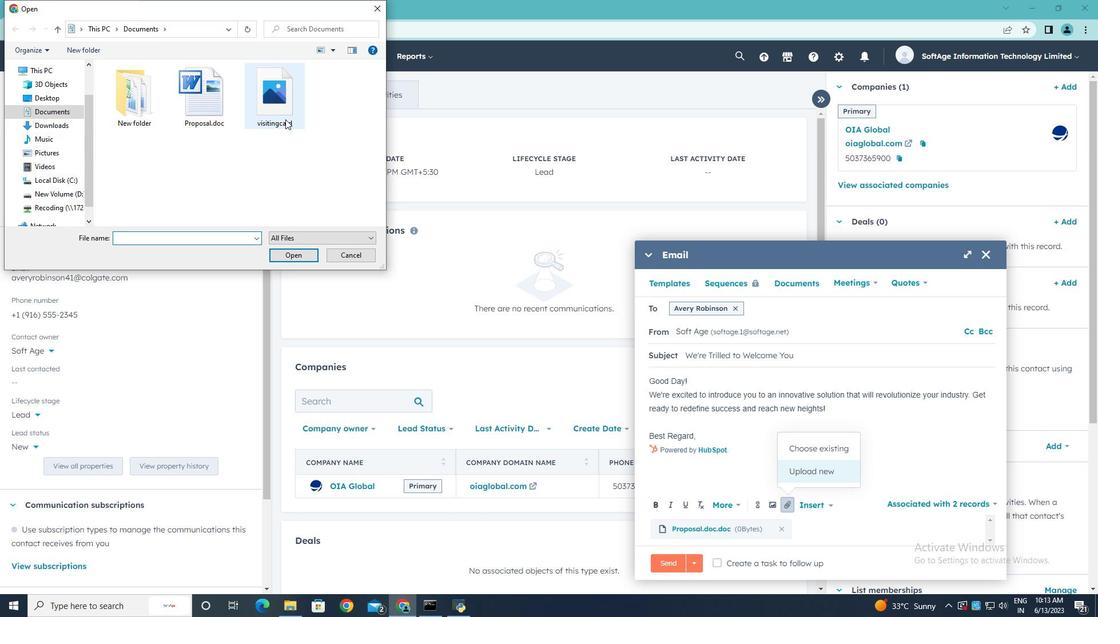 
Action: Mouse pressed left at (278, 109)
Screenshot: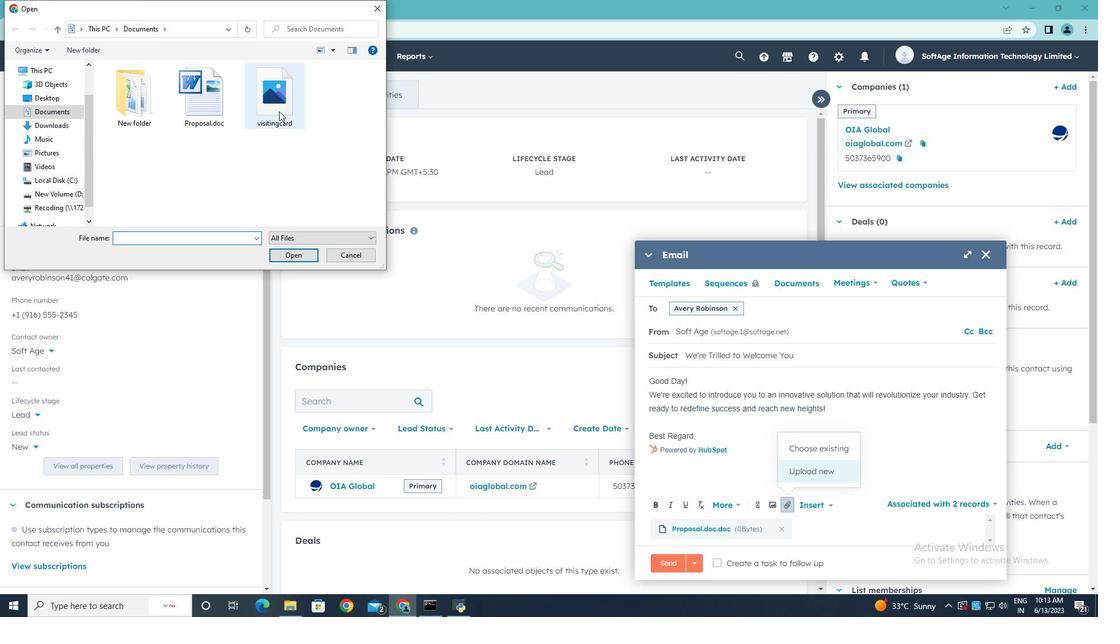
Action: Mouse moved to (298, 255)
Screenshot: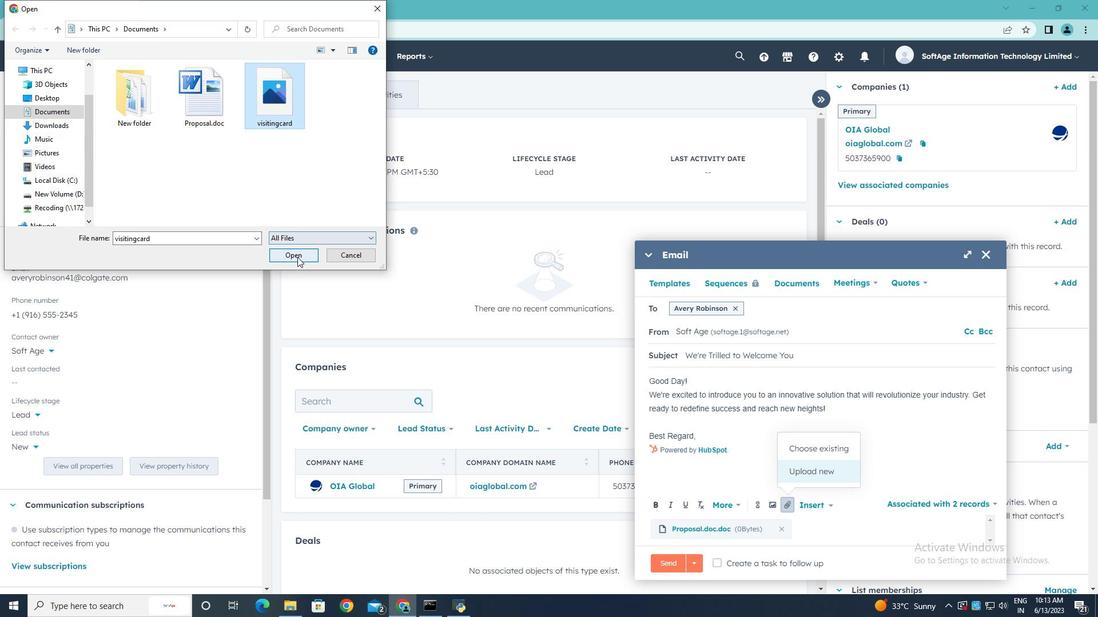 
Action: Mouse pressed left at (298, 255)
Screenshot: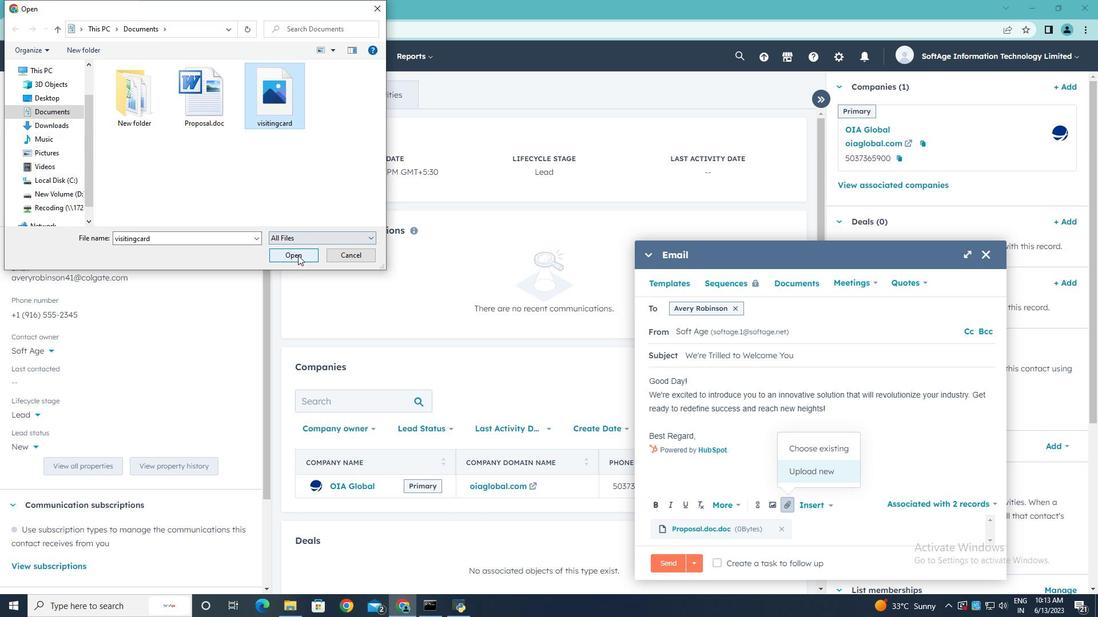 
Action: Mouse moved to (698, 435)
Screenshot: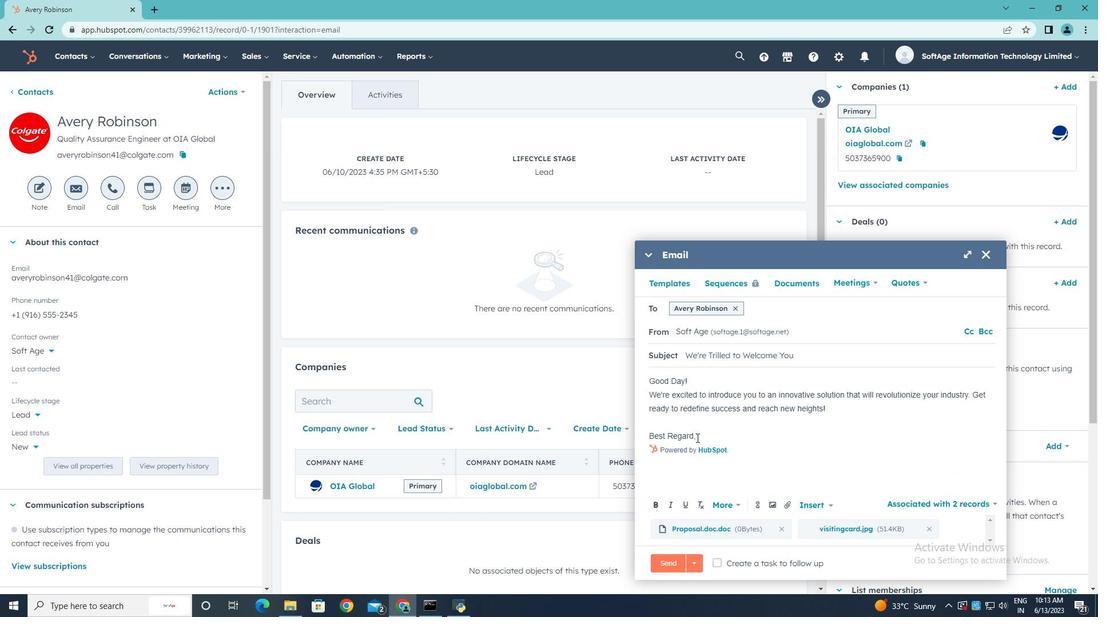 
Action: Mouse pressed left at (698, 435)
Screenshot: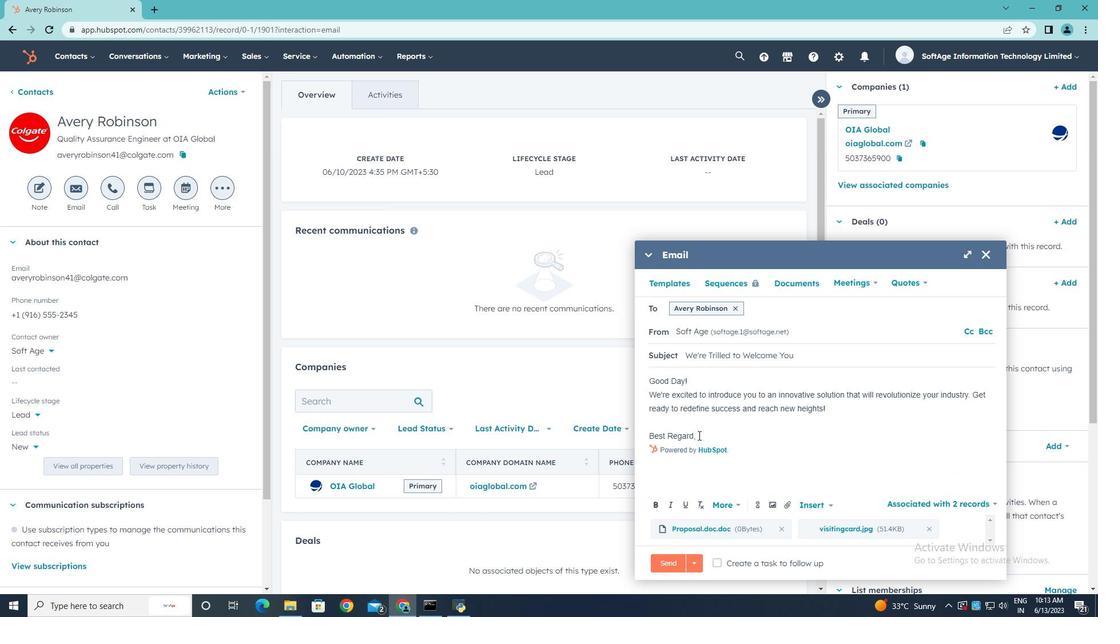 
Action: Key pressed <Key.enter>
Screenshot: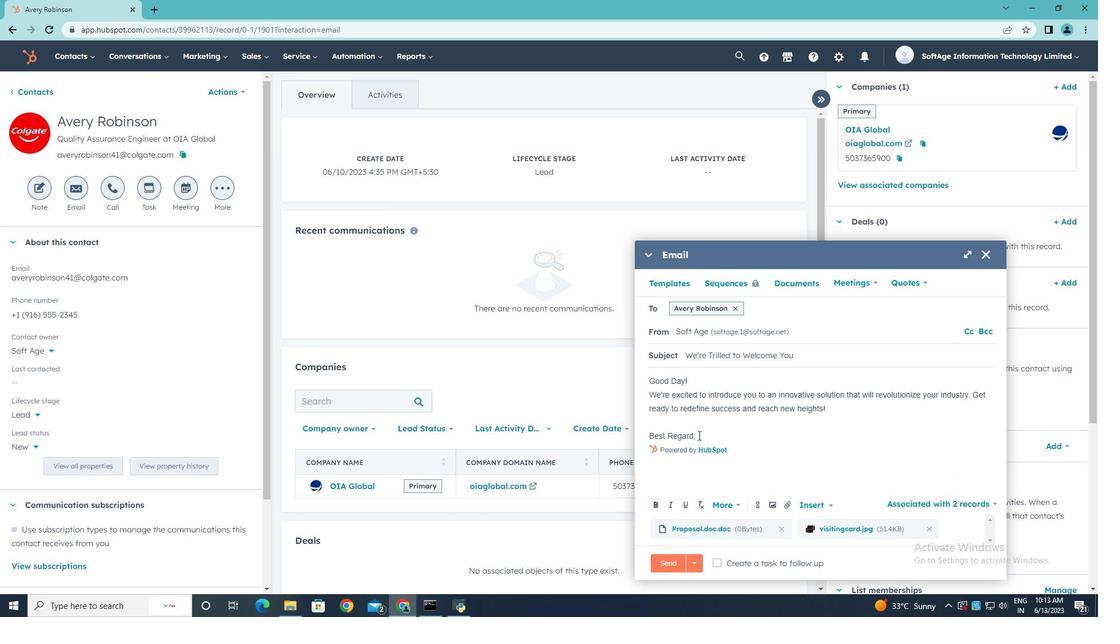 
Action: Mouse moved to (757, 507)
Screenshot: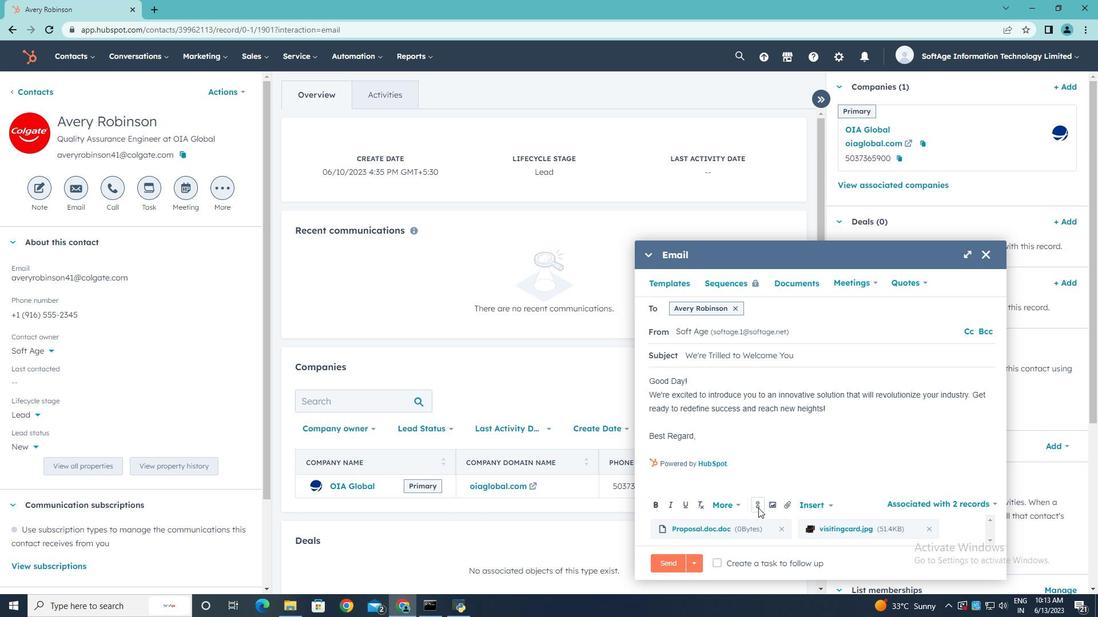 
Action: Mouse pressed left at (757, 507)
Screenshot: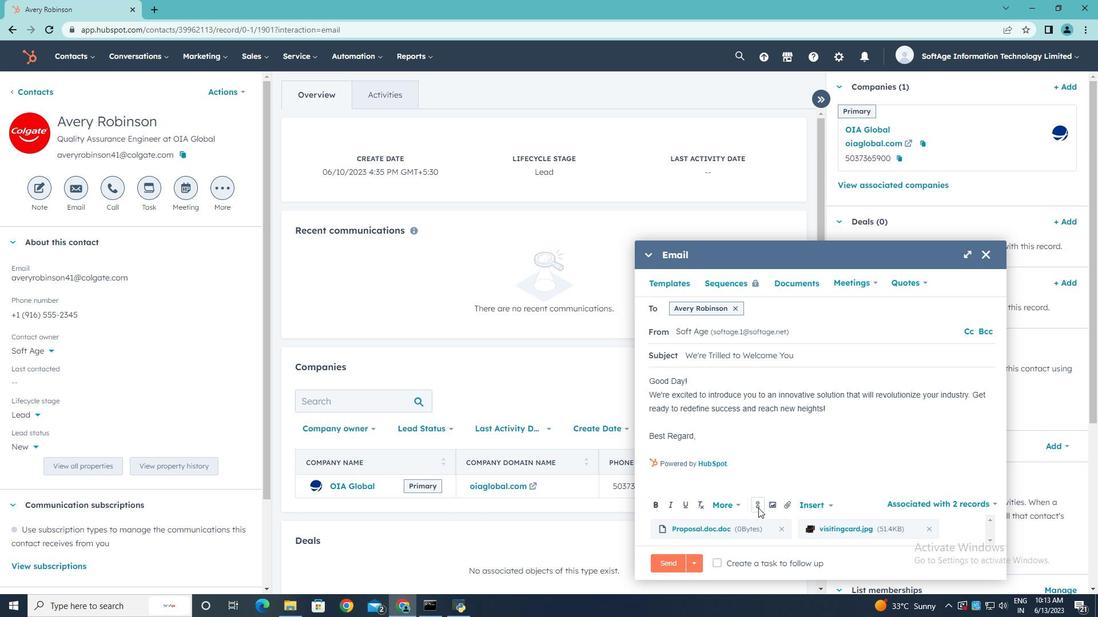 
Action: Mouse moved to (783, 381)
Screenshot: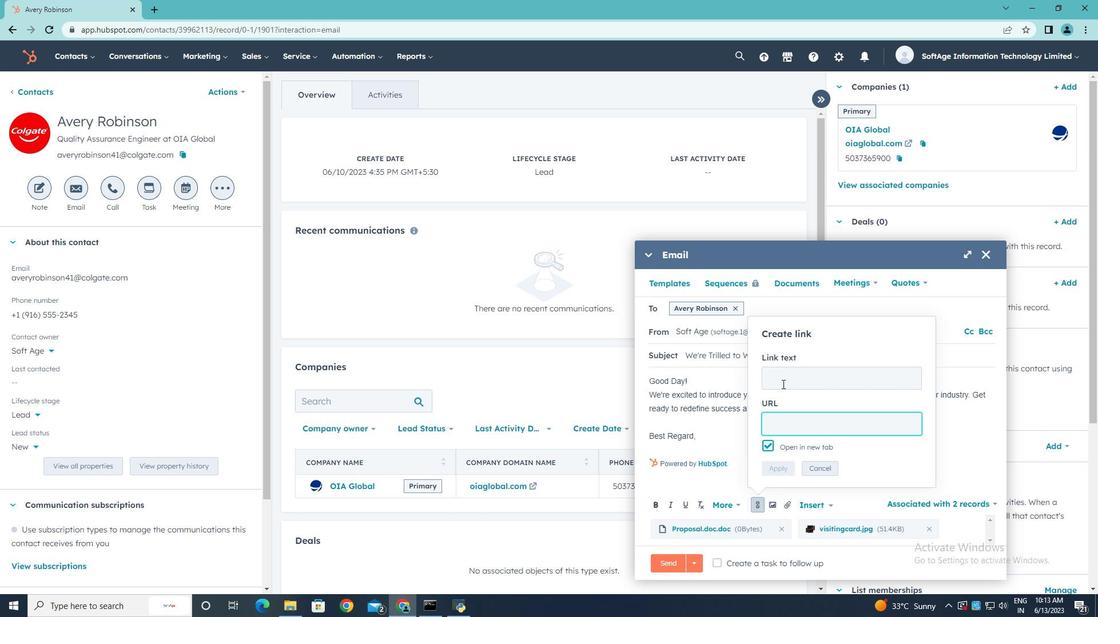
Action: Mouse pressed left at (783, 381)
Screenshot: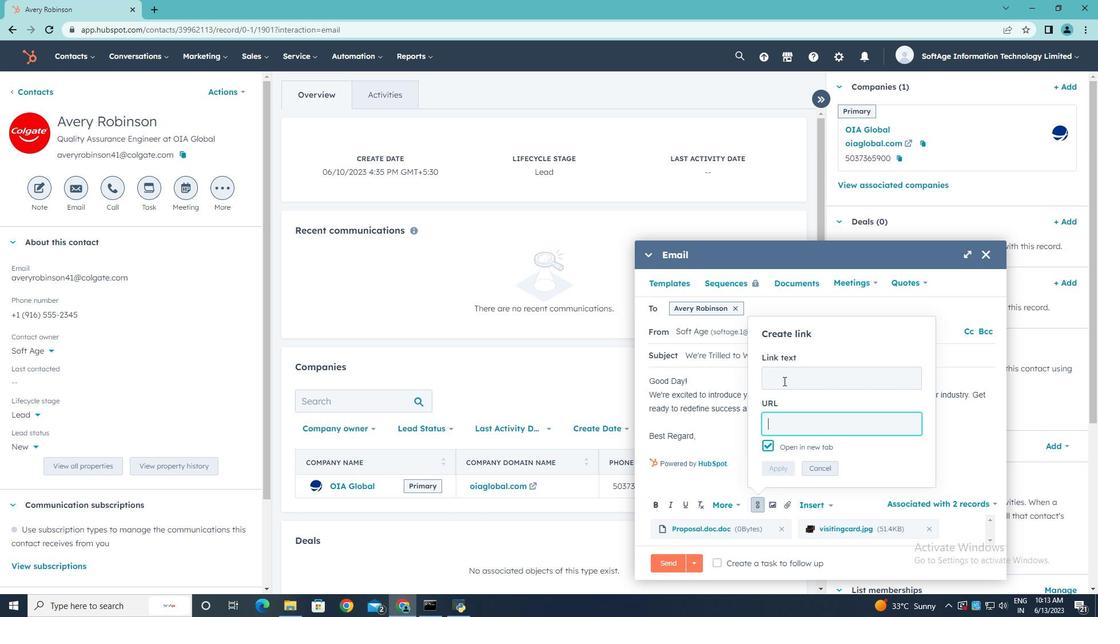 
Action: Key pressed <Key.shift>Pu<Key.backspace>interest
Screenshot: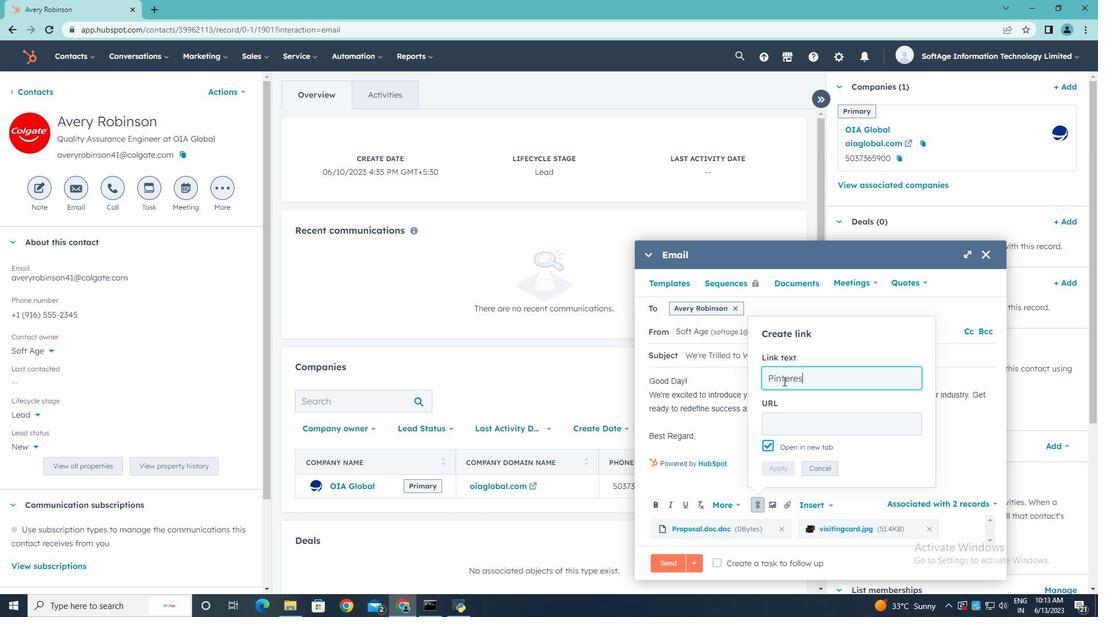 
Action: Mouse moved to (787, 422)
Screenshot: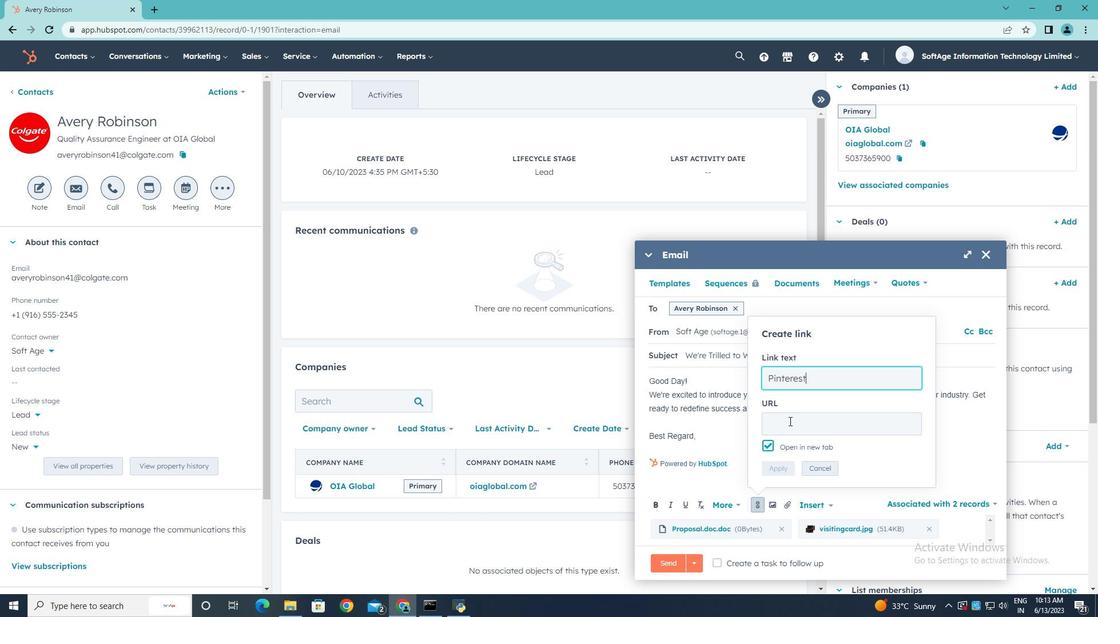 
Action: Mouse pressed left at (787, 422)
Screenshot: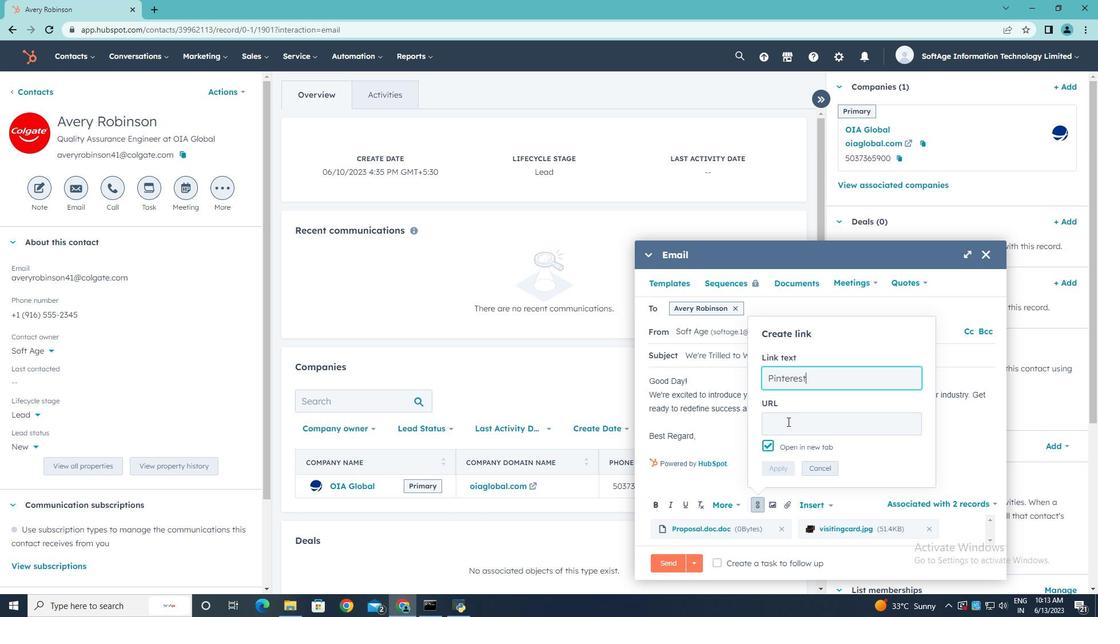 
Action: Key pressed in.pinterest.com
Screenshot: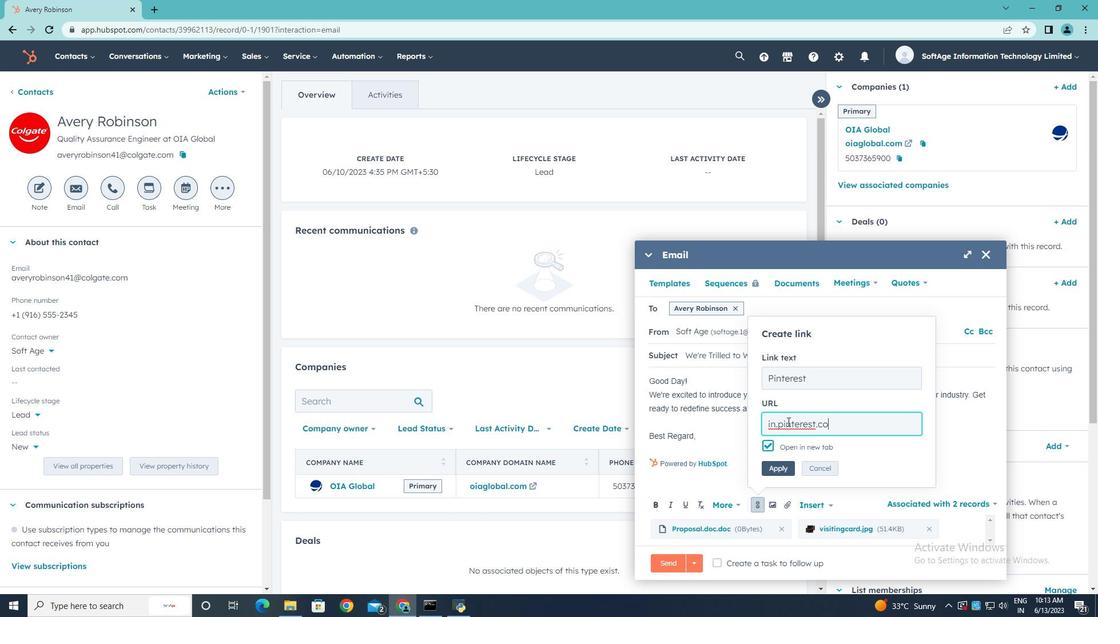 
Action: Mouse moved to (773, 479)
Screenshot: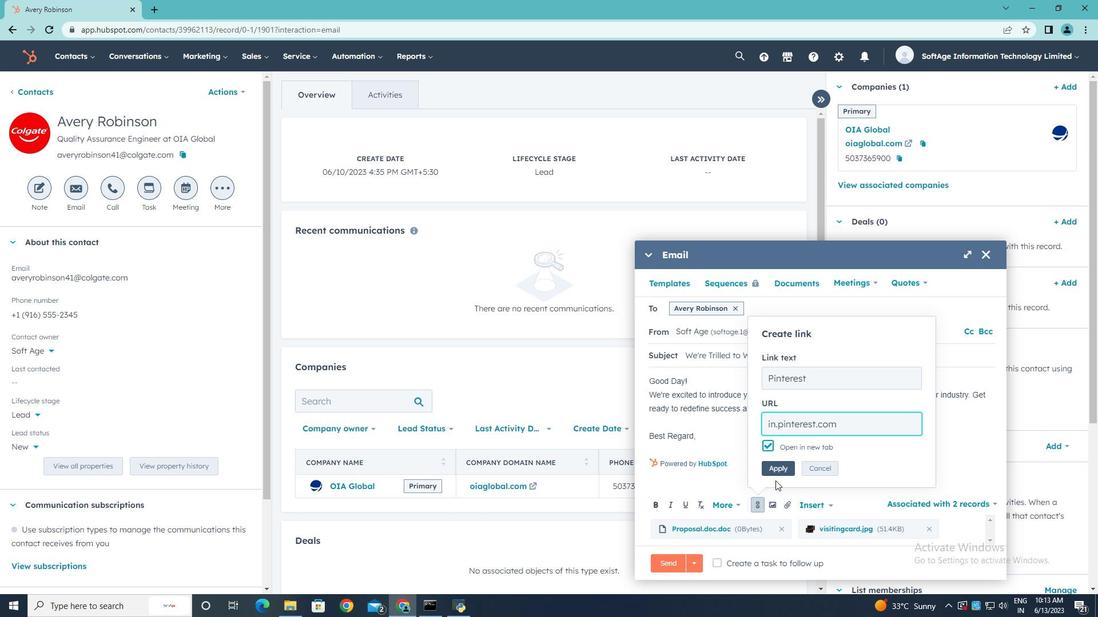 
Action: Mouse pressed left at (773, 479)
Screenshot: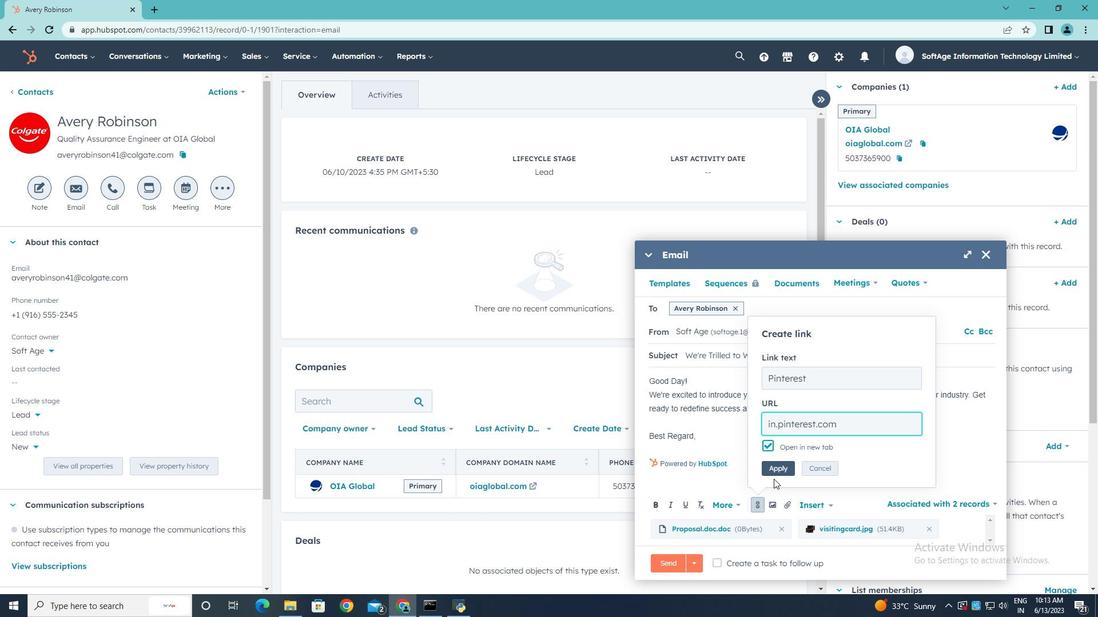 
Action: Mouse moved to (777, 470)
Screenshot: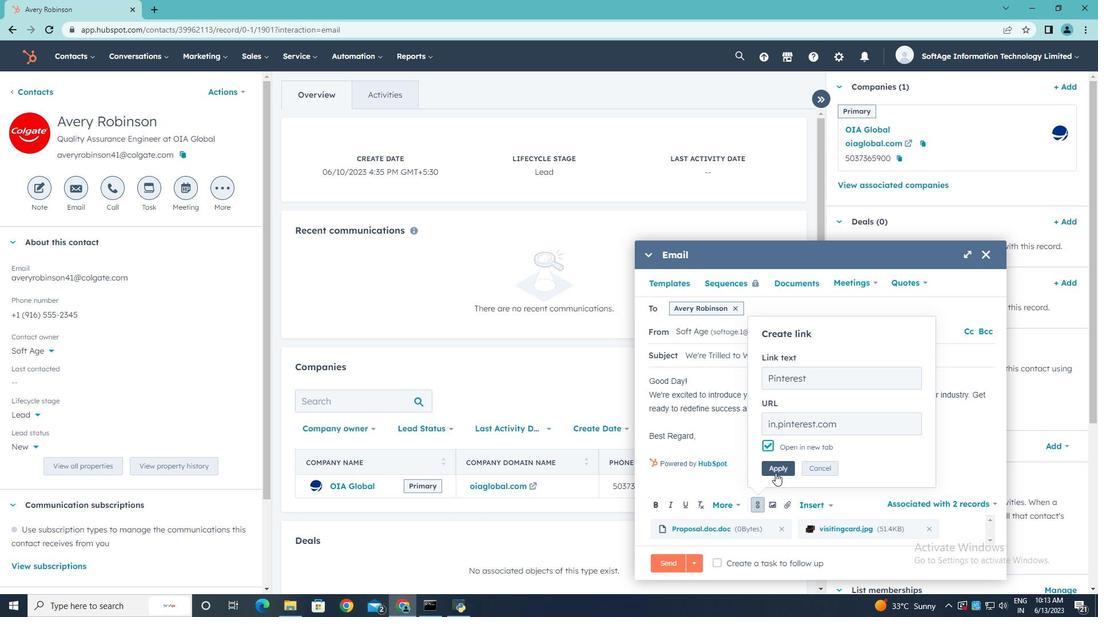 
Action: Mouse pressed left at (777, 470)
Screenshot: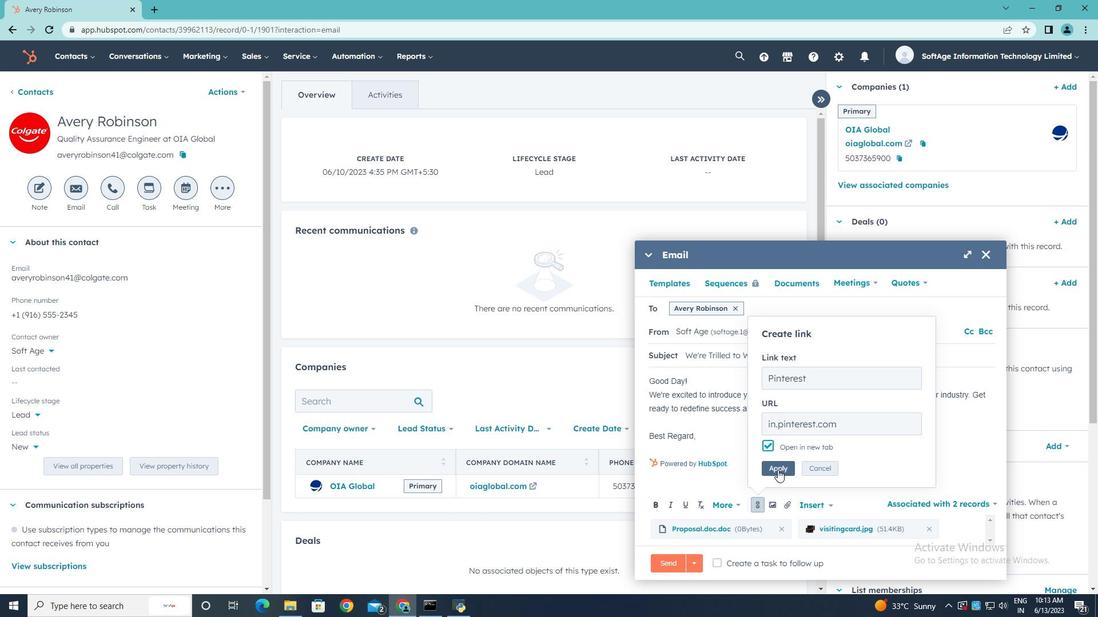 
Action: Mouse moved to (718, 564)
Screenshot: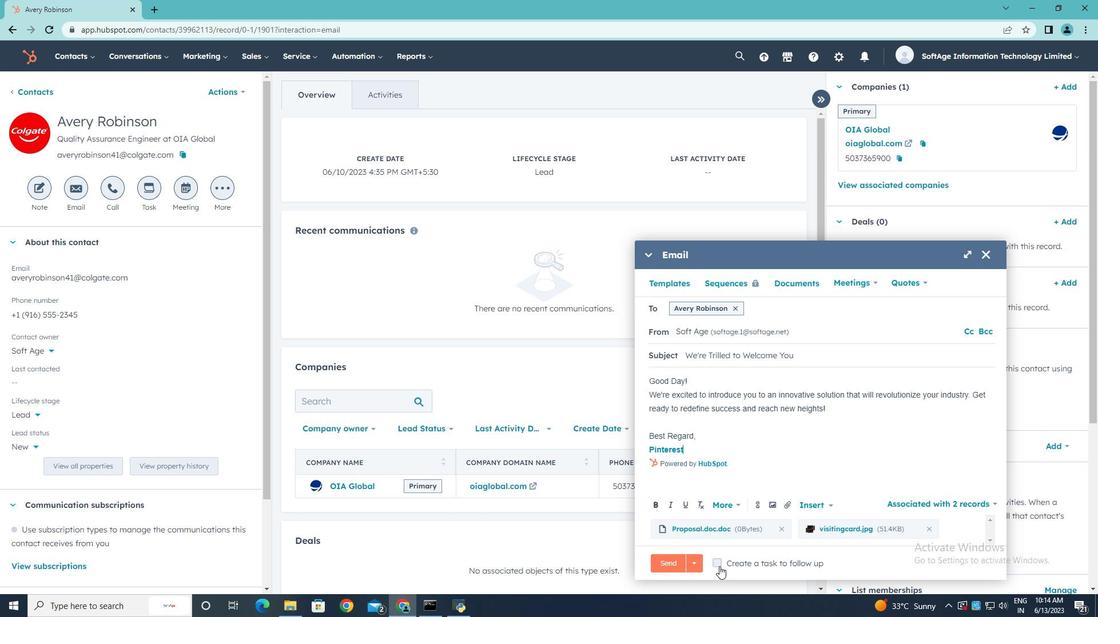 
Action: Mouse pressed left at (718, 564)
Screenshot: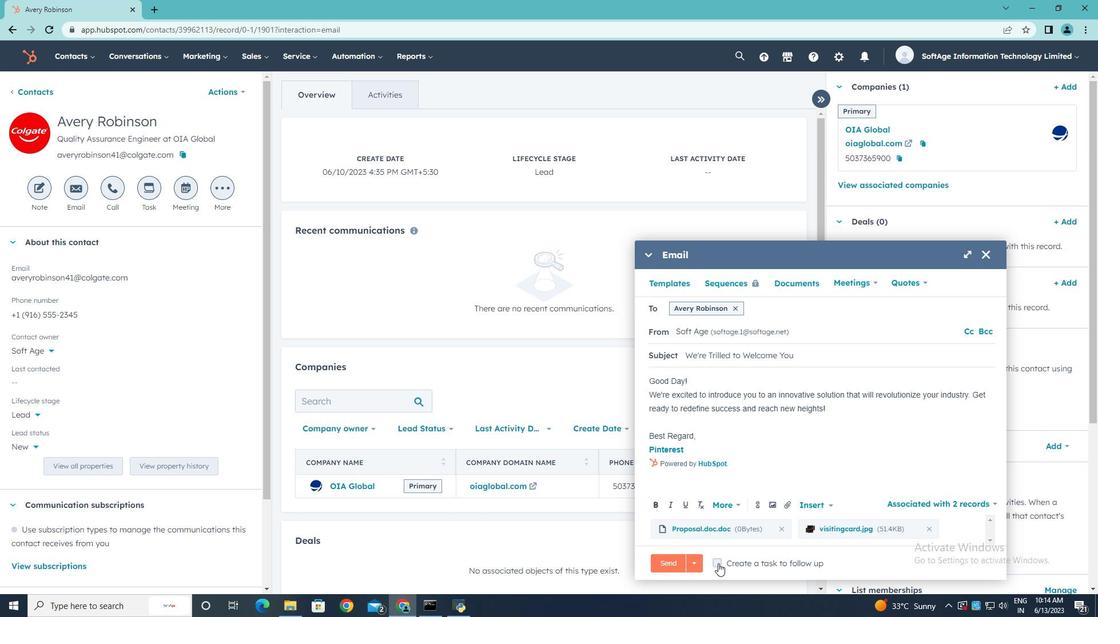 
Action: Mouse moved to (942, 560)
Screenshot: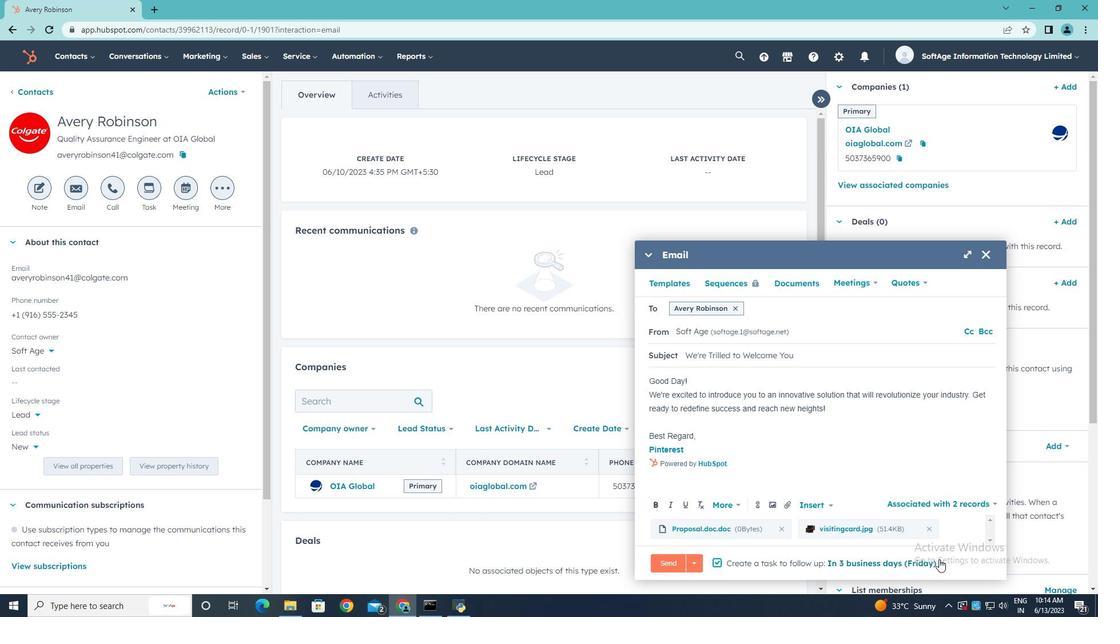 
Action: Mouse pressed left at (942, 560)
Screenshot: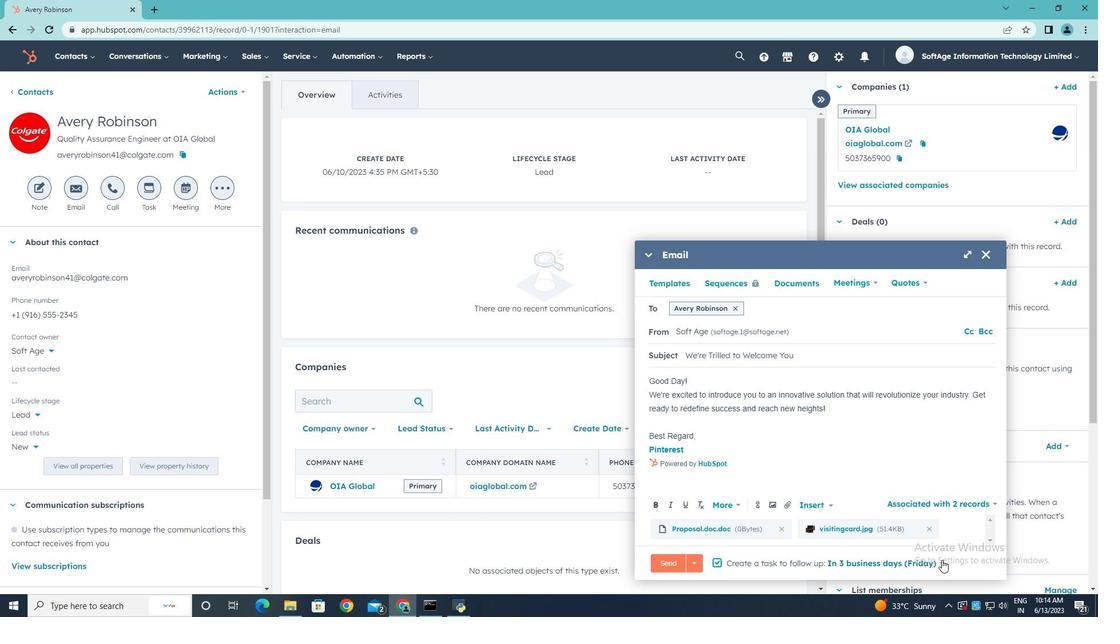 
Action: Mouse moved to (924, 454)
Screenshot: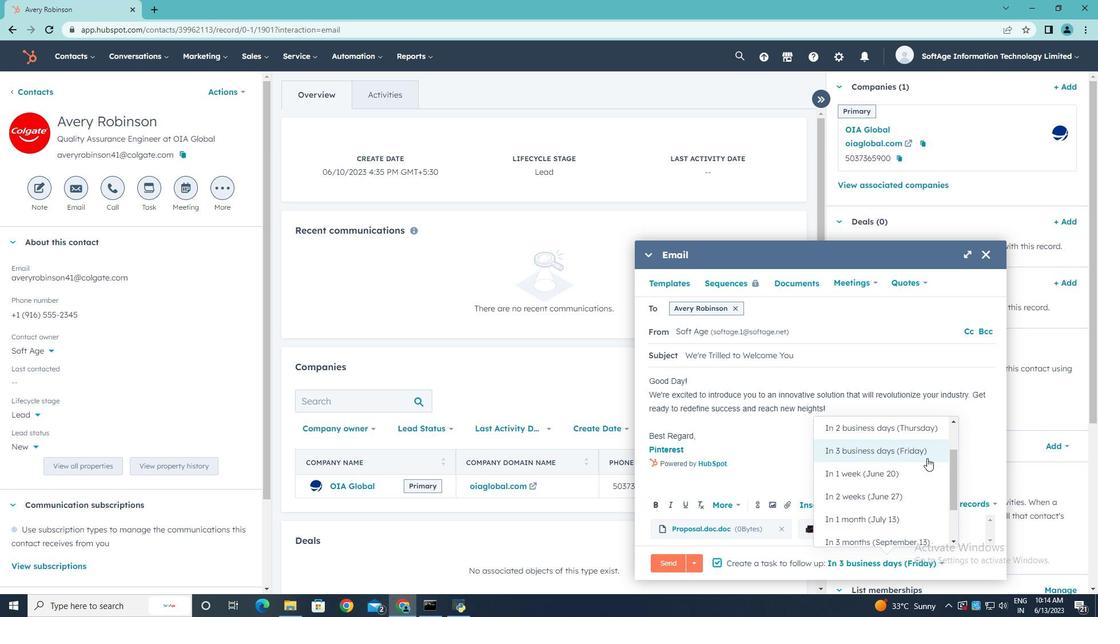 
Action: Mouse pressed left at (924, 454)
Screenshot: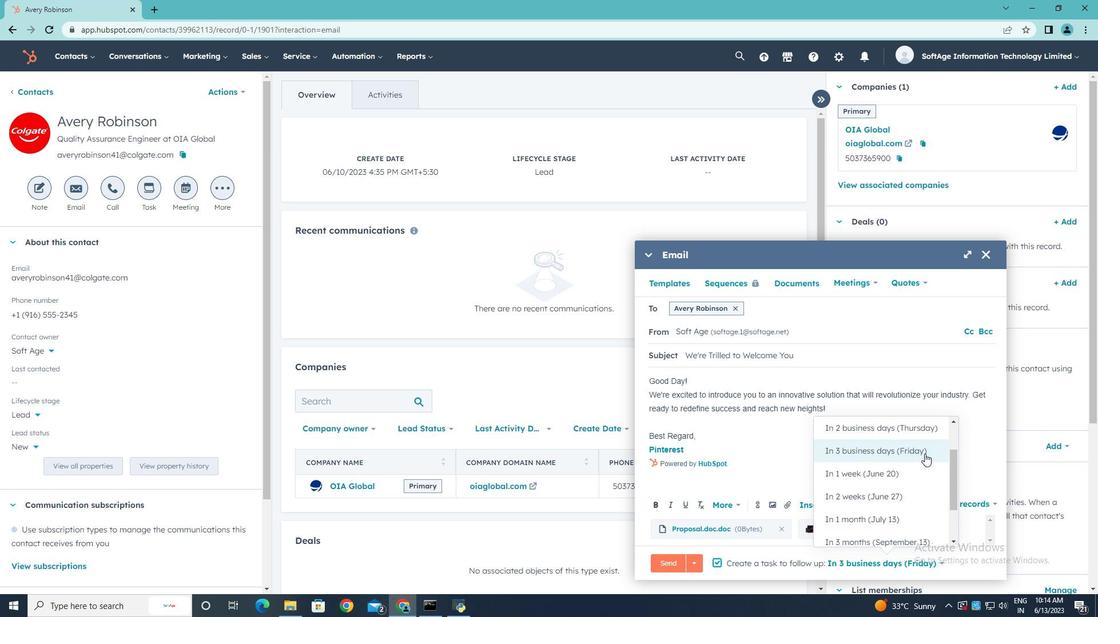 
Action: Mouse moved to (663, 560)
Screenshot: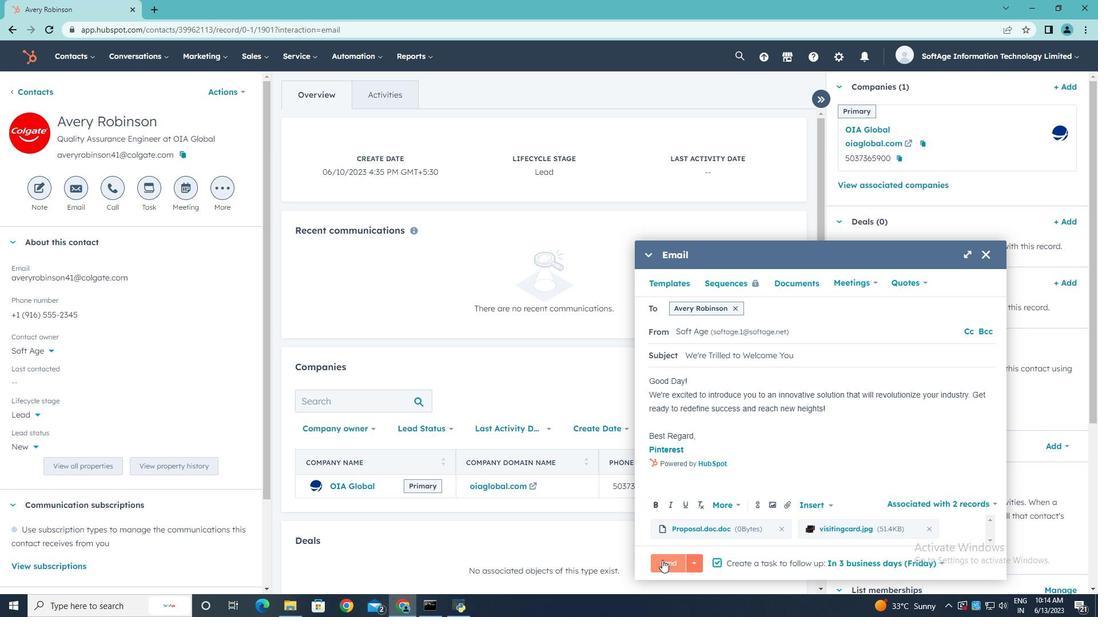
Action: Mouse pressed left at (663, 560)
Screenshot: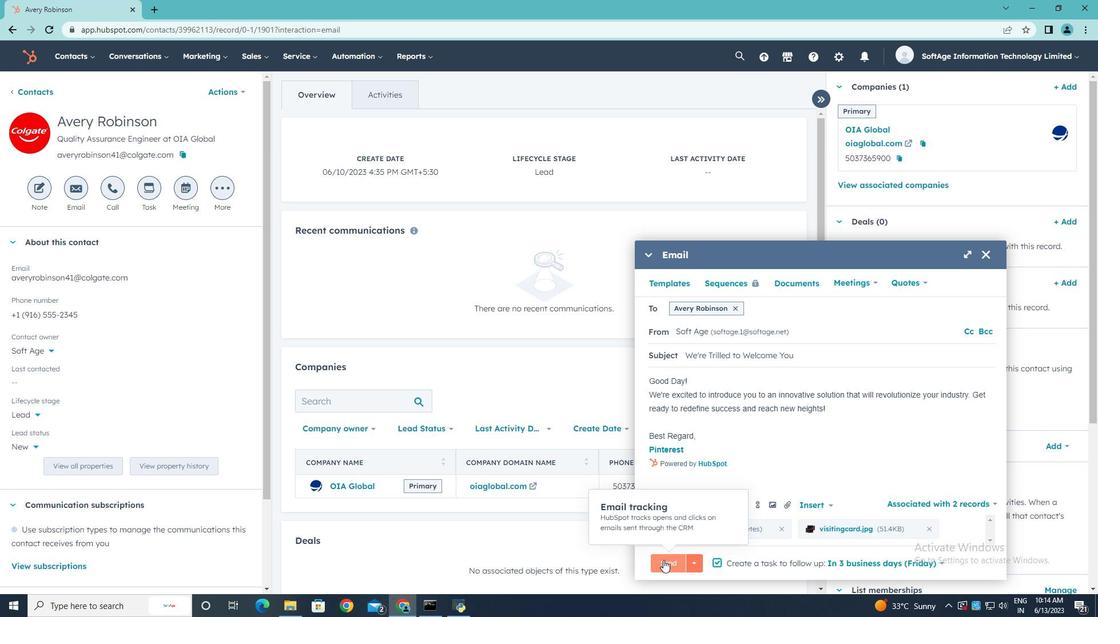 
